 Task: Check the traffic conditions in Los Angeles.
Action: Mouse moved to (312, 138)
Screenshot: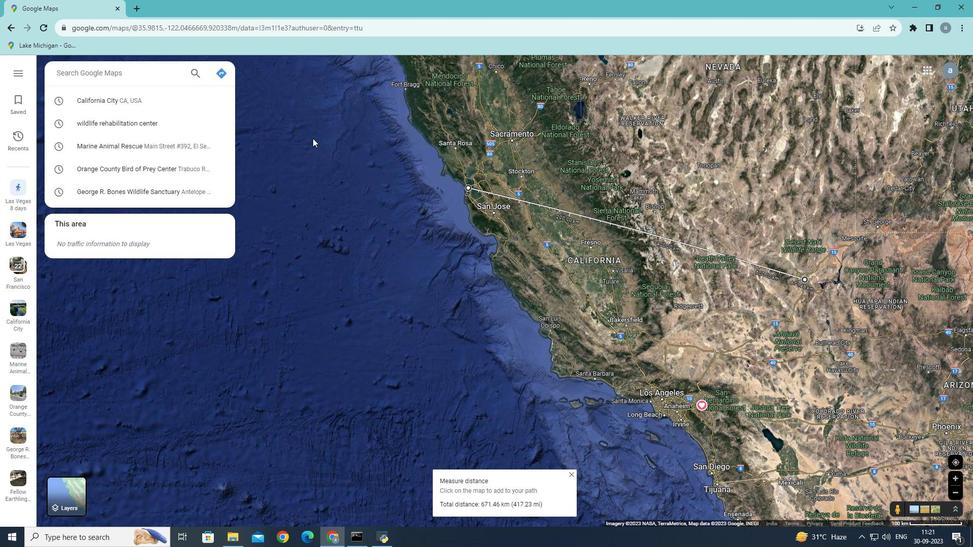 
Action: Key pressed <Key.shift>lo<Key.backspace><Key.backspace><Key.shift>Los<Key.space>
Screenshot: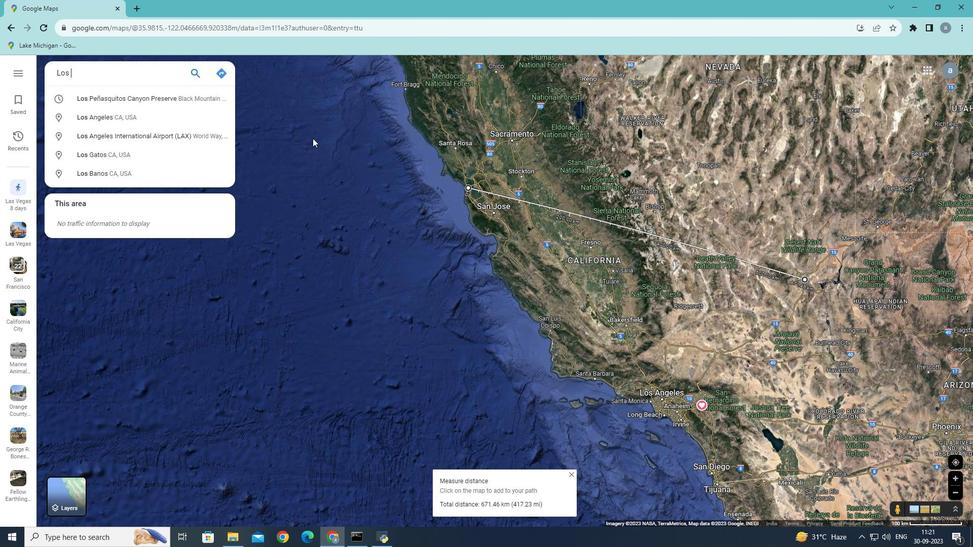 
Action: Mouse moved to (116, 117)
Screenshot: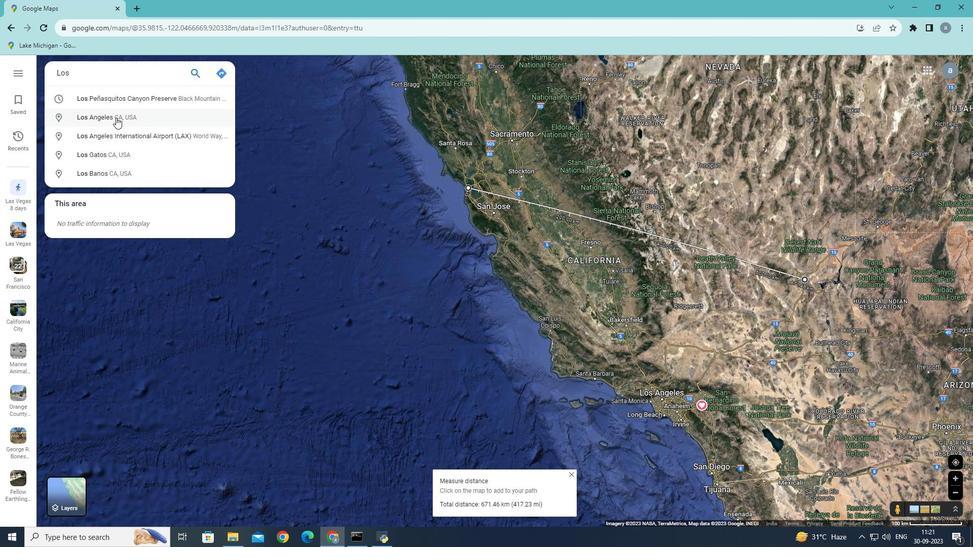 
Action: Mouse pressed left at (116, 117)
Screenshot: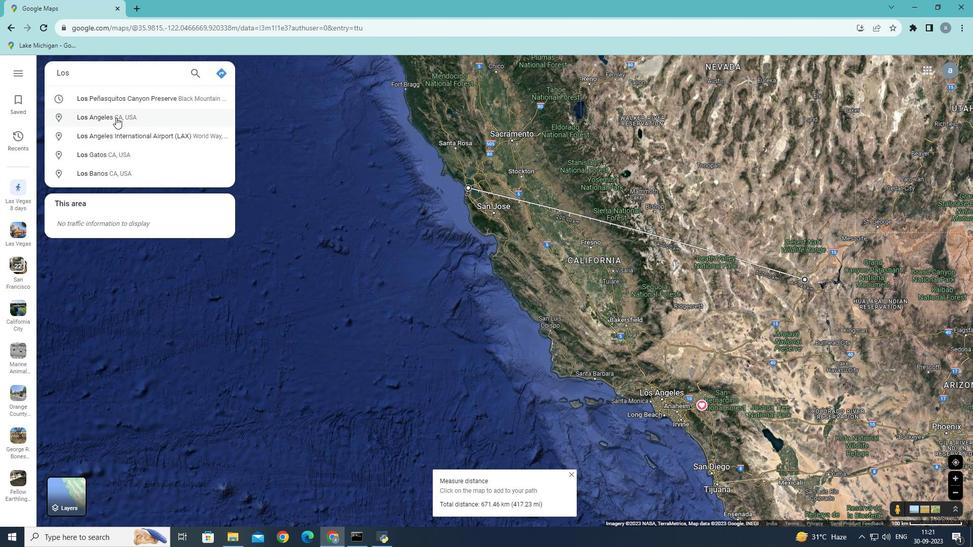 
Action: Mouse moved to (447, 498)
Screenshot: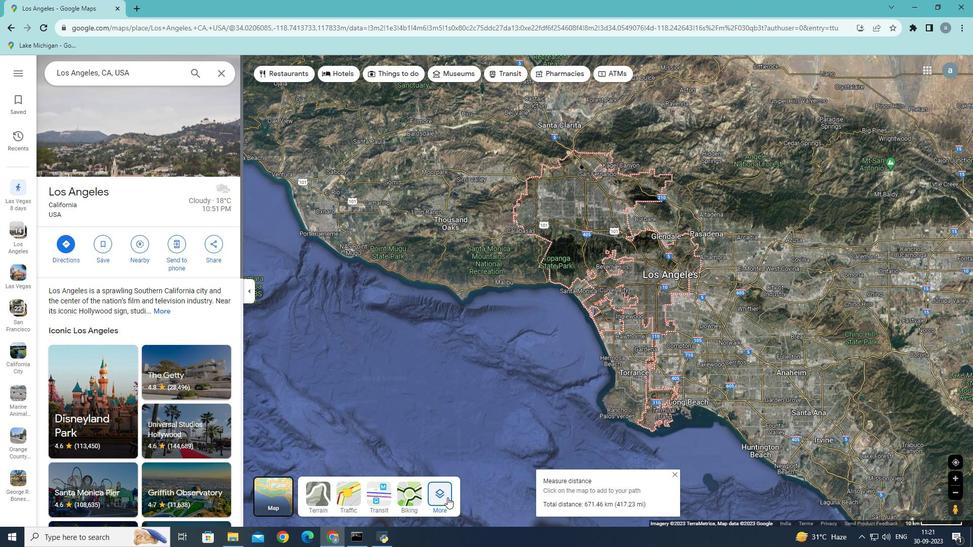
Action: Mouse pressed left at (447, 498)
Screenshot: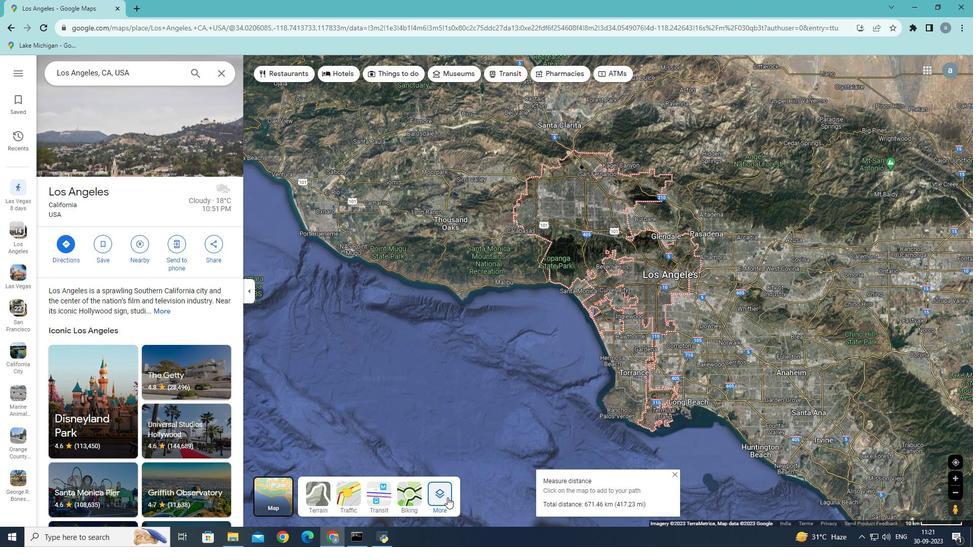 
Action: Mouse moved to (318, 242)
Screenshot: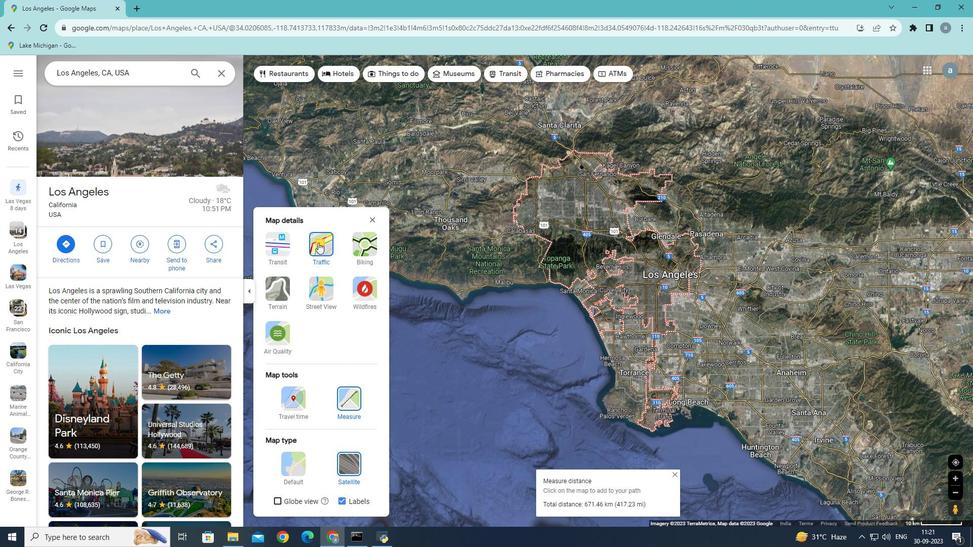 
Action: Mouse pressed left at (318, 242)
Screenshot: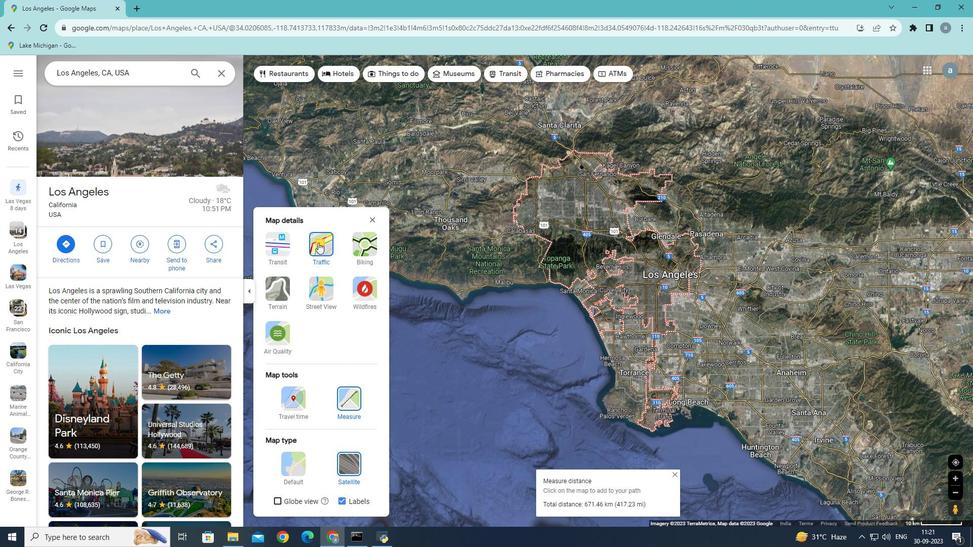 
Action: Mouse moved to (624, 278)
Screenshot: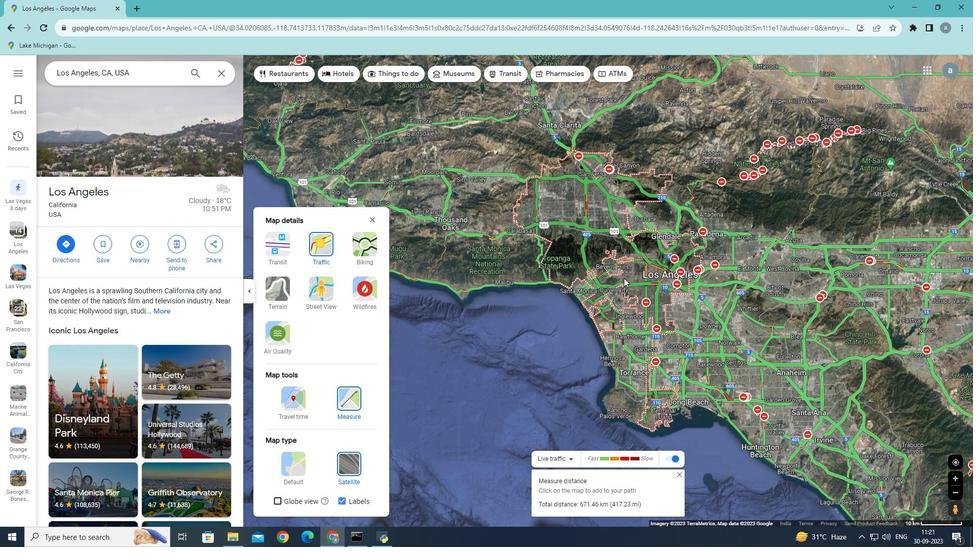 
Action: Mouse scrolled (624, 277) with delta (0, 0)
Screenshot: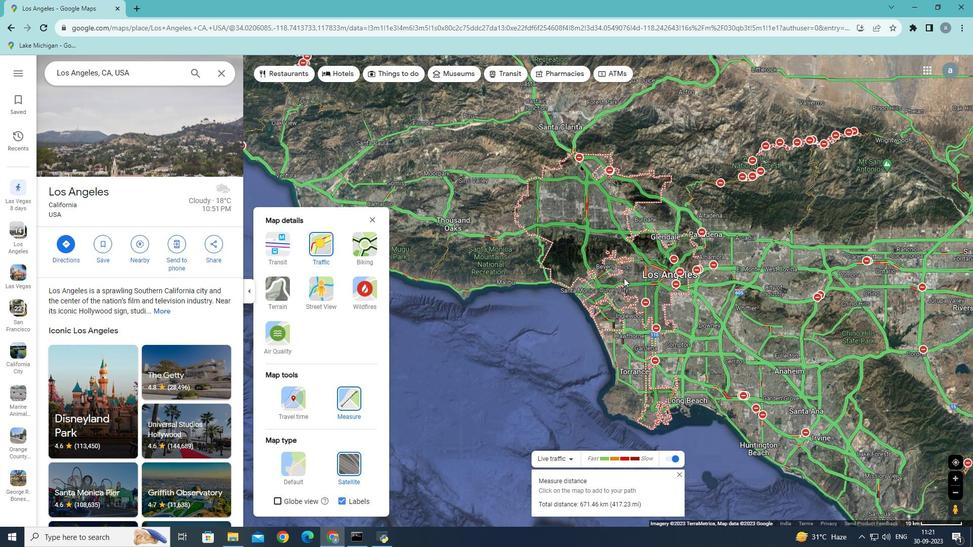 
Action: Mouse scrolled (624, 277) with delta (0, 0)
Screenshot: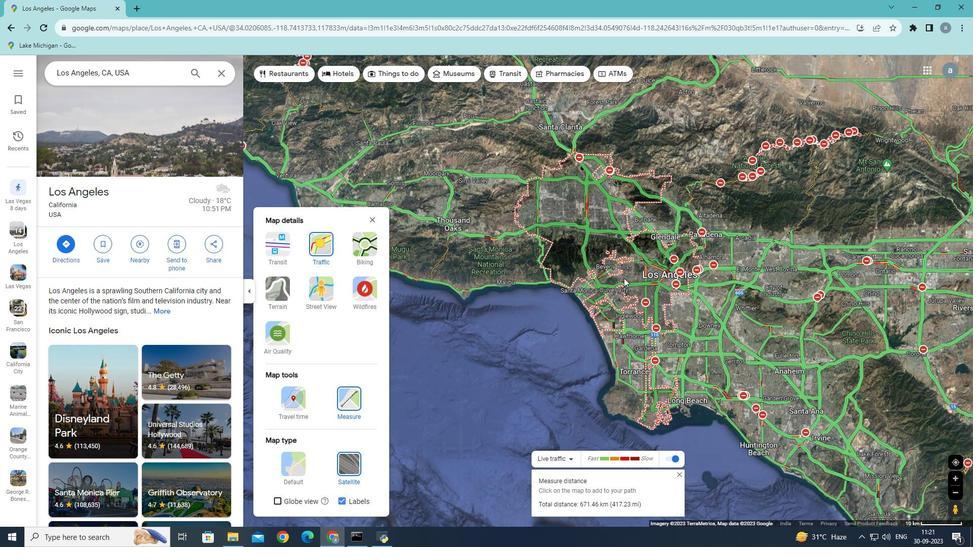 
Action: Mouse scrolled (624, 277) with delta (0, 0)
Screenshot: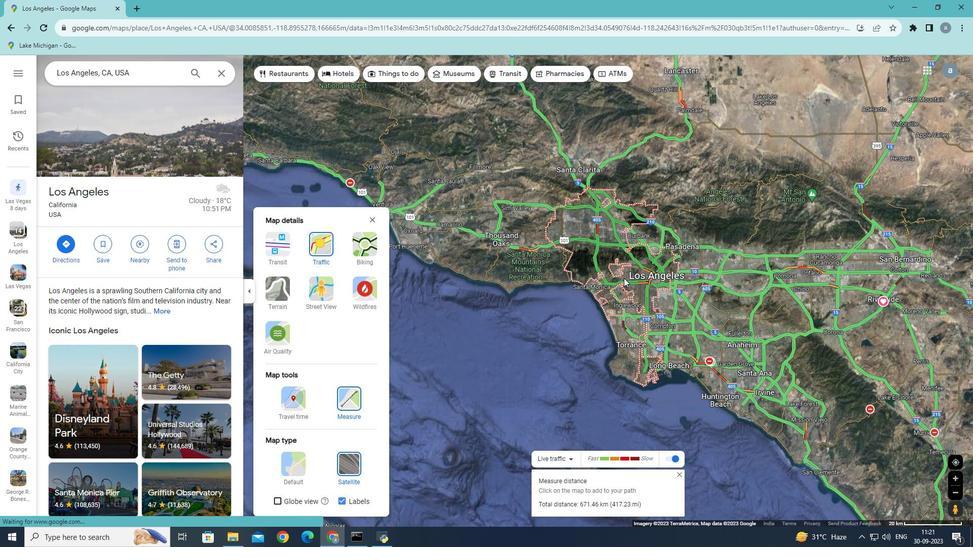 
Action: Mouse scrolled (624, 277) with delta (0, 0)
Screenshot: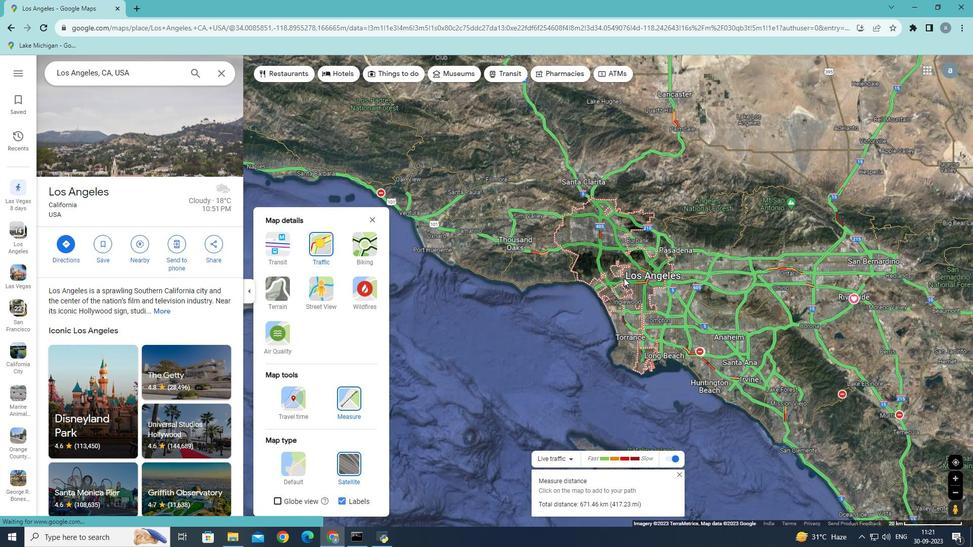 
Action: Mouse scrolled (624, 277) with delta (0, 0)
Screenshot: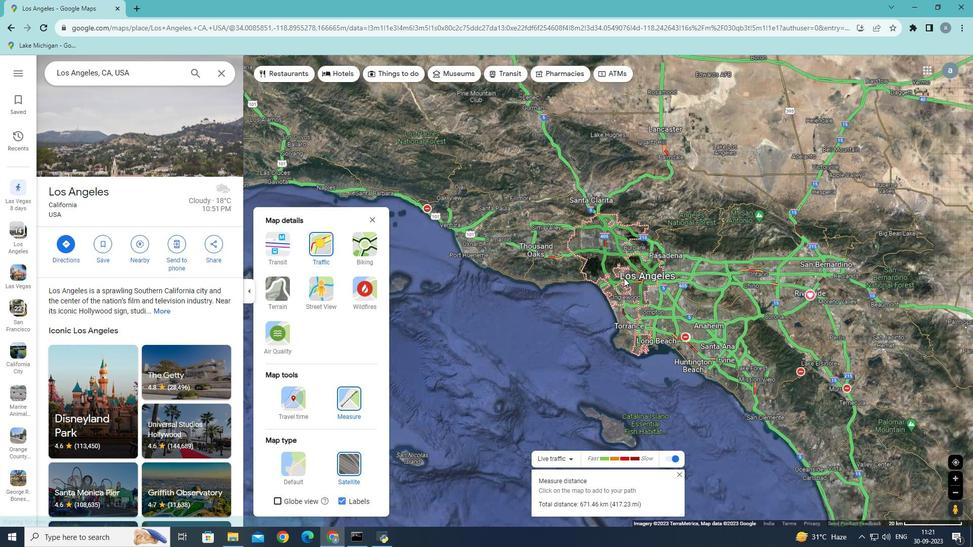 
Action: Mouse moved to (678, 307)
Screenshot: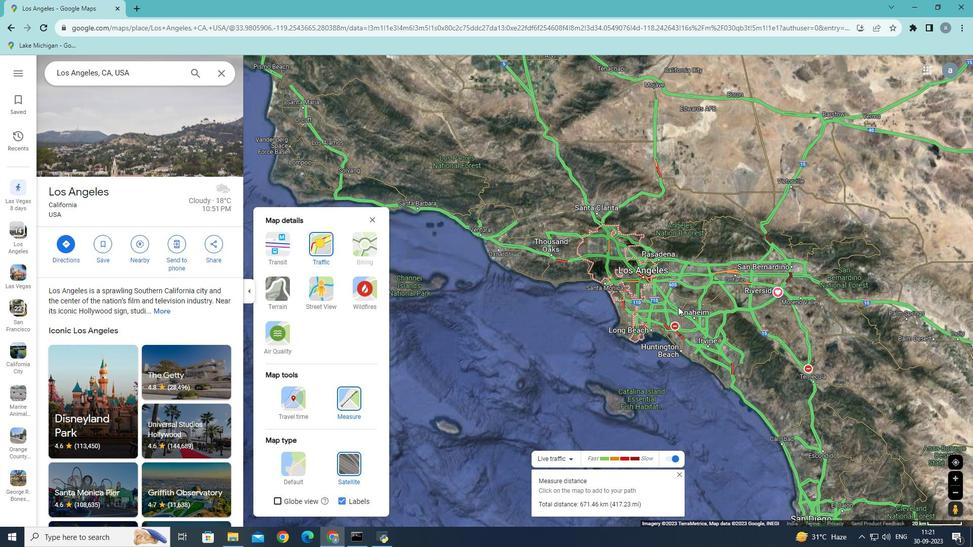 
Action: Mouse scrolled (678, 307) with delta (0, 0)
Screenshot: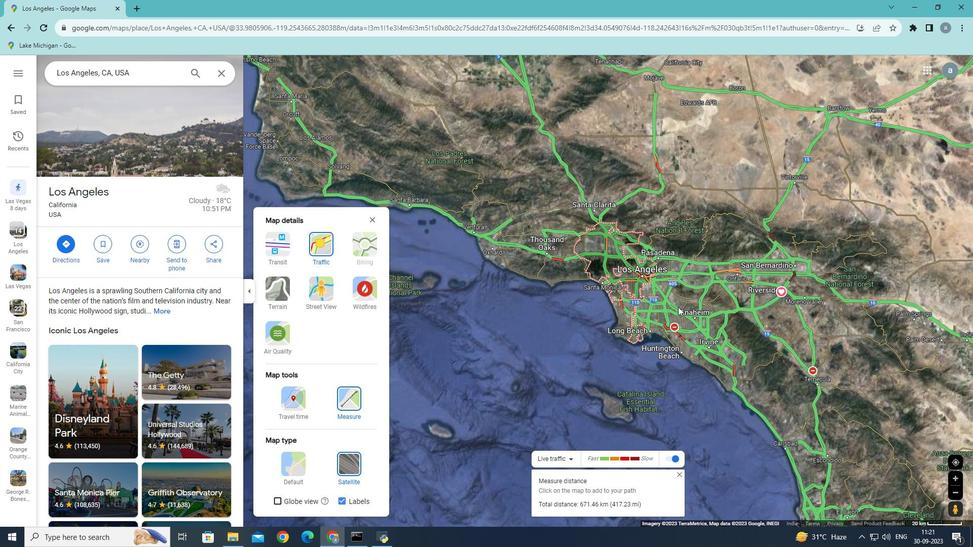 
Action: Mouse scrolled (678, 307) with delta (0, 0)
Screenshot: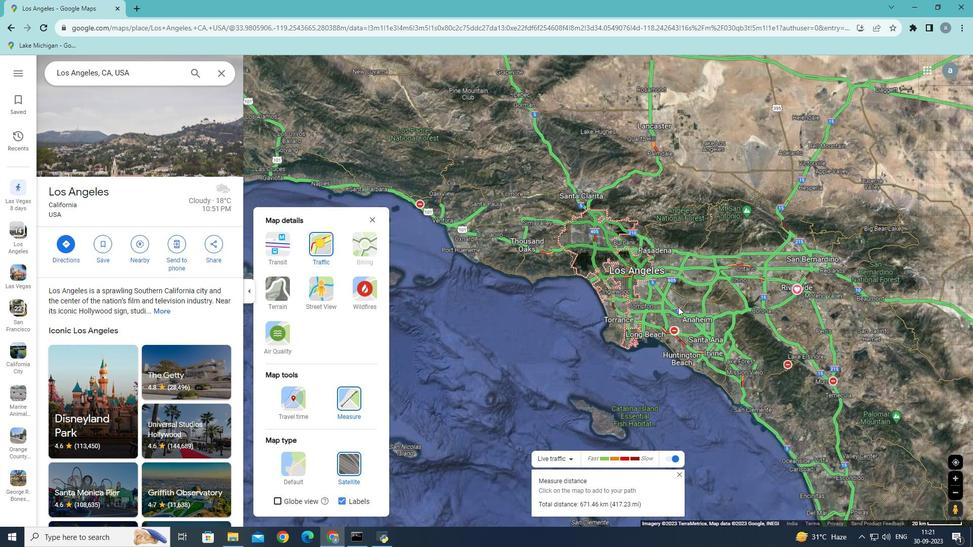 
Action: Mouse moved to (609, 306)
Screenshot: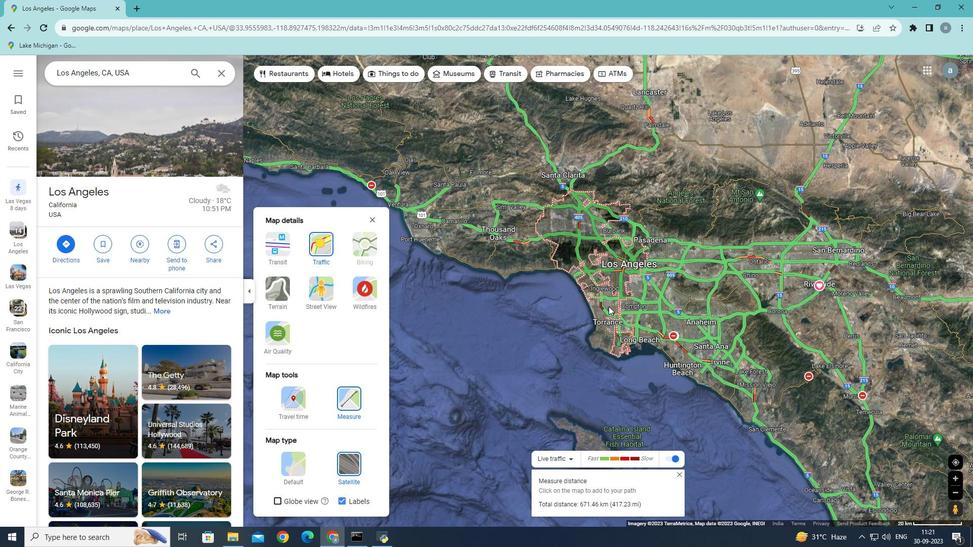
Action: Mouse scrolled (609, 307) with delta (0, 0)
Screenshot: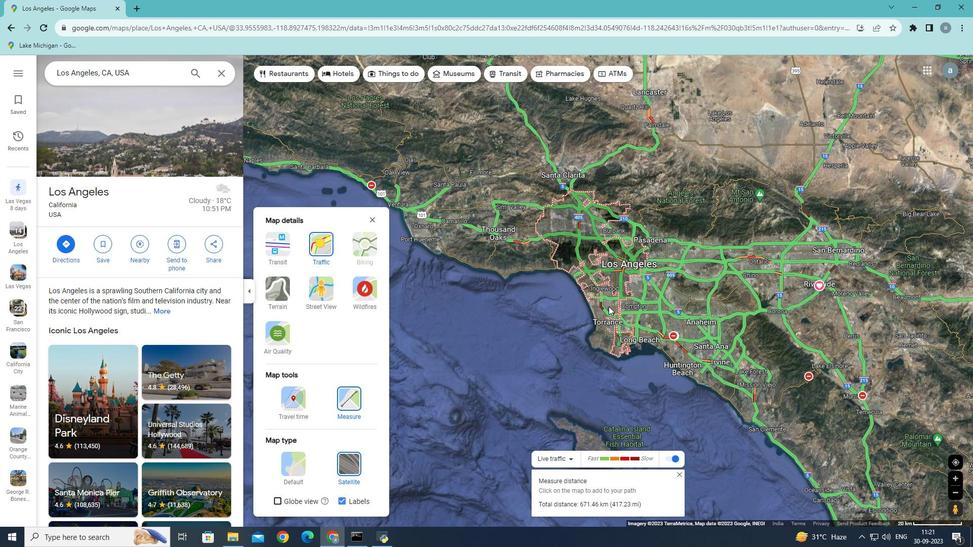 
Action: Mouse scrolled (609, 307) with delta (0, 0)
Screenshot: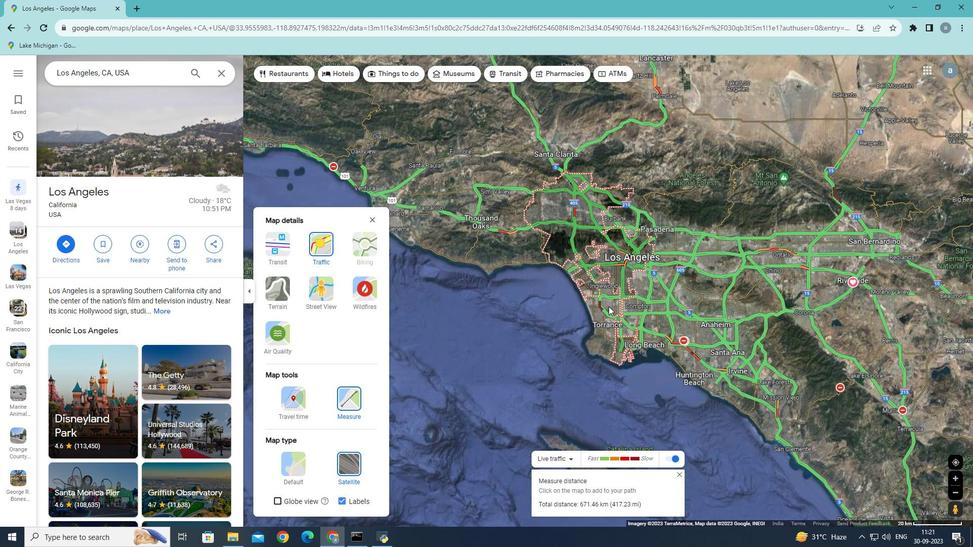 
Action: Mouse scrolled (609, 307) with delta (0, 0)
Screenshot: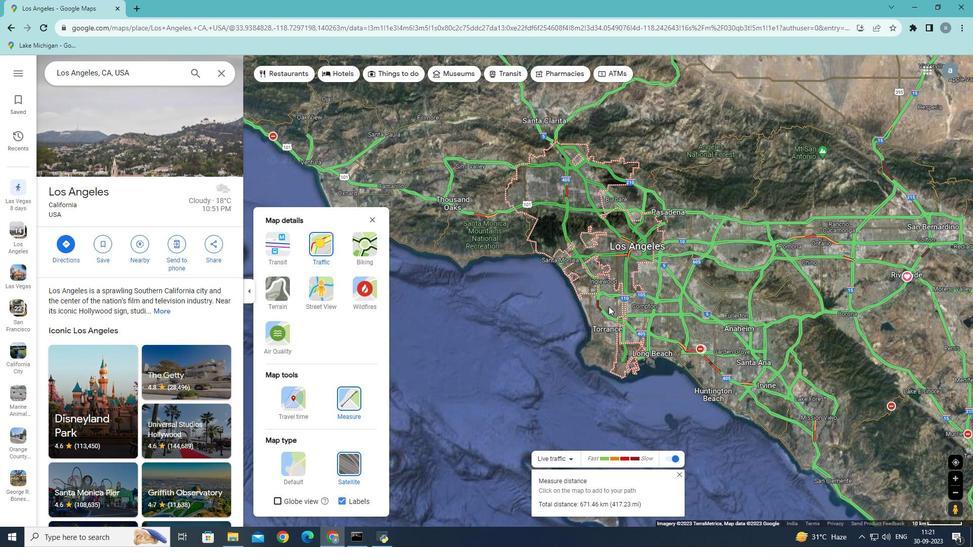 
Action: Mouse scrolled (609, 307) with delta (0, 0)
Screenshot: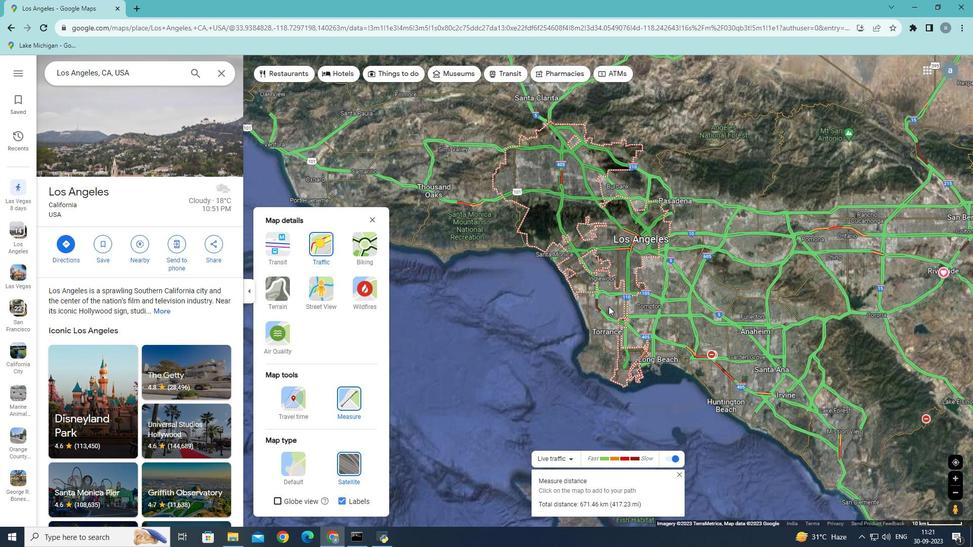 
Action: Mouse moved to (635, 246)
Screenshot: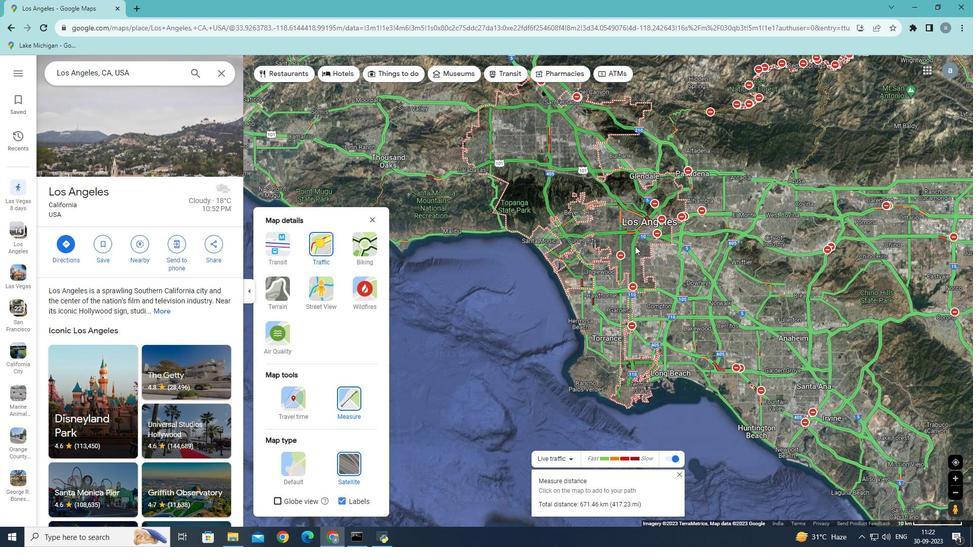 
Action: Mouse scrolled (635, 247) with delta (0, 0)
Screenshot: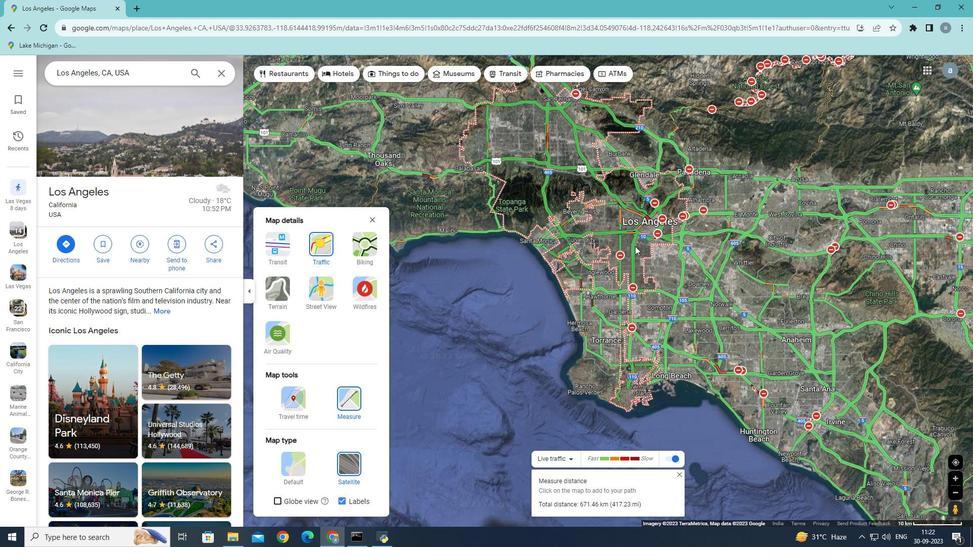 
Action: Mouse scrolled (635, 247) with delta (0, 0)
Screenshot: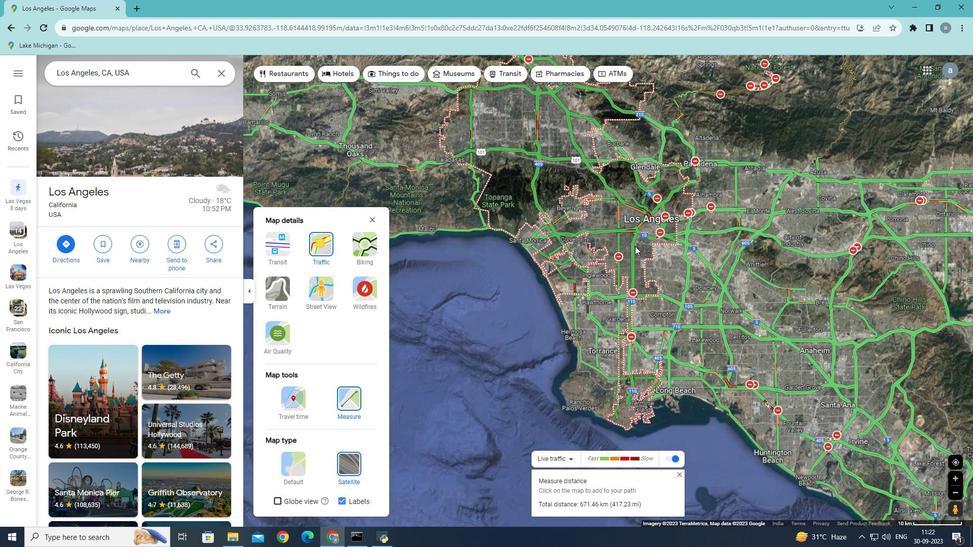 
Action: Mouse scrolled (635, 247) with delta (0, 0)
Screenshot: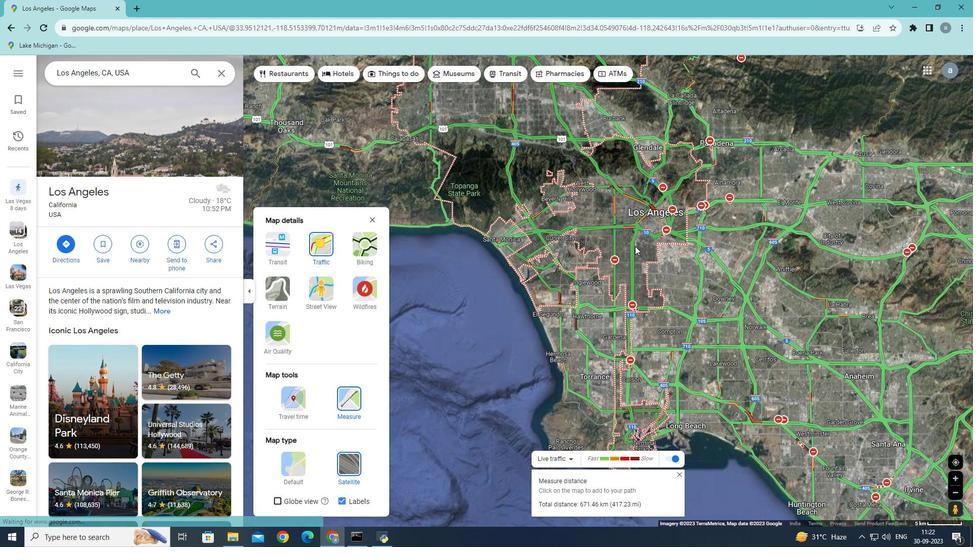 
Action: Mouse scrolled (635, 247) with delta (0, 0)
Screenshot: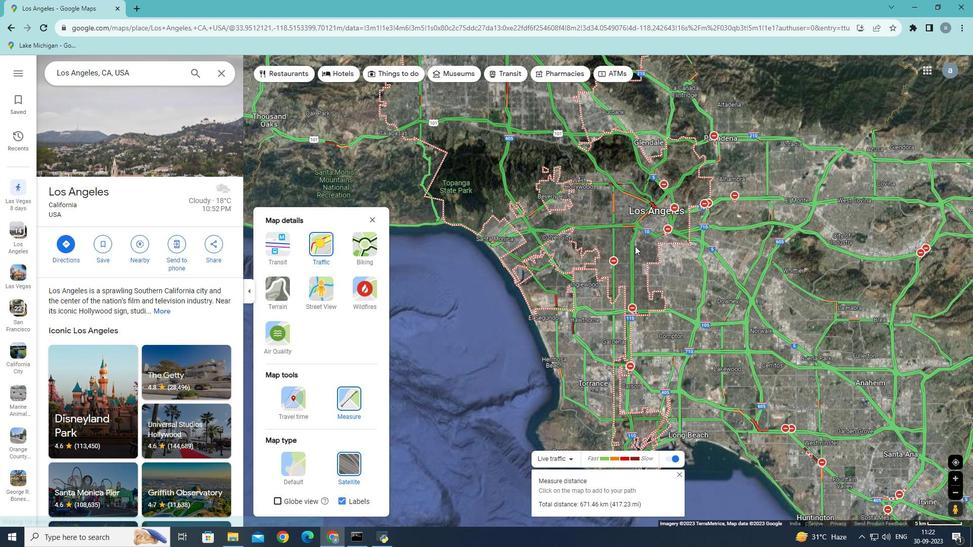 
Action: Mouse scrolled (635, 247) with delta (0, 0)
Screenshot: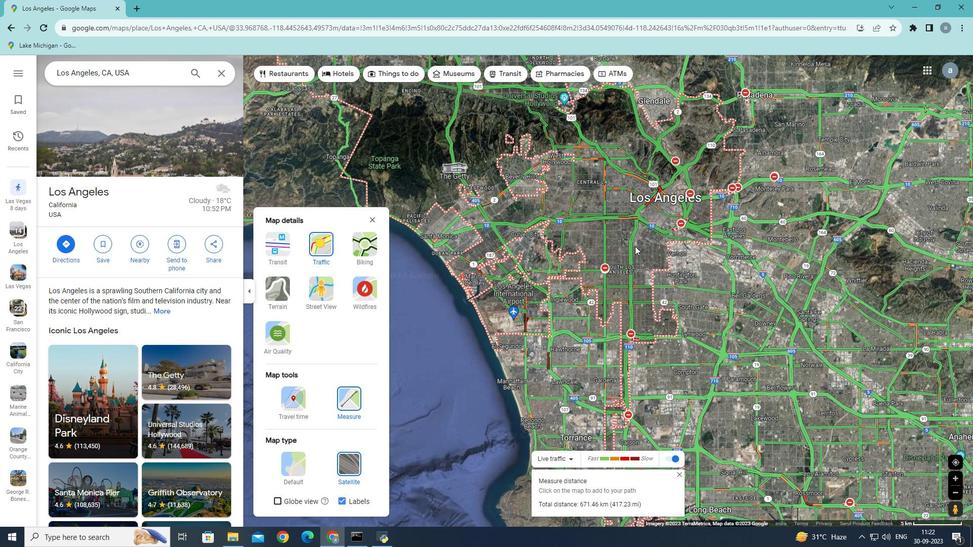 
Action: Mouse scrolled (635, 247) with delta (0, 0)
Screenshot: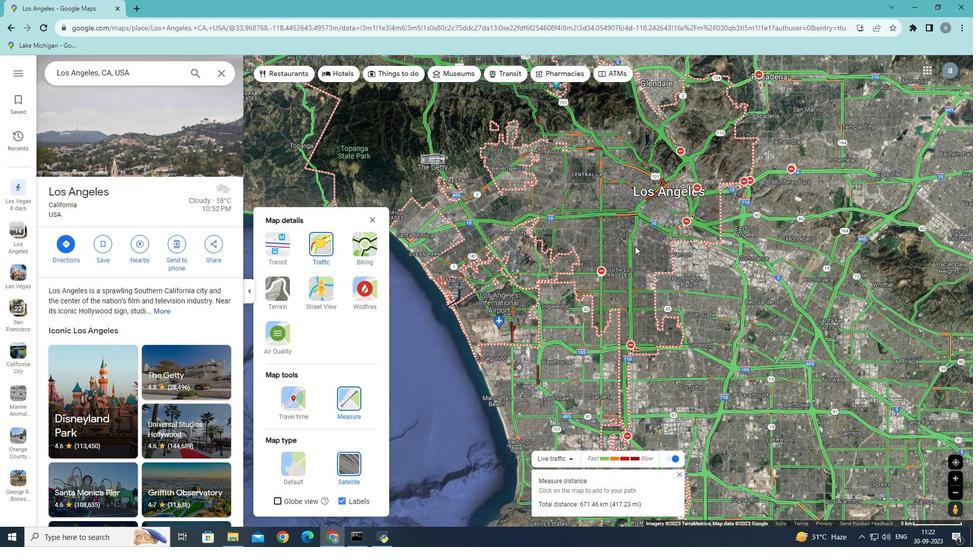 
Action: Mouse scrolled (635, 247) with delta (0, 0)
Screenshot: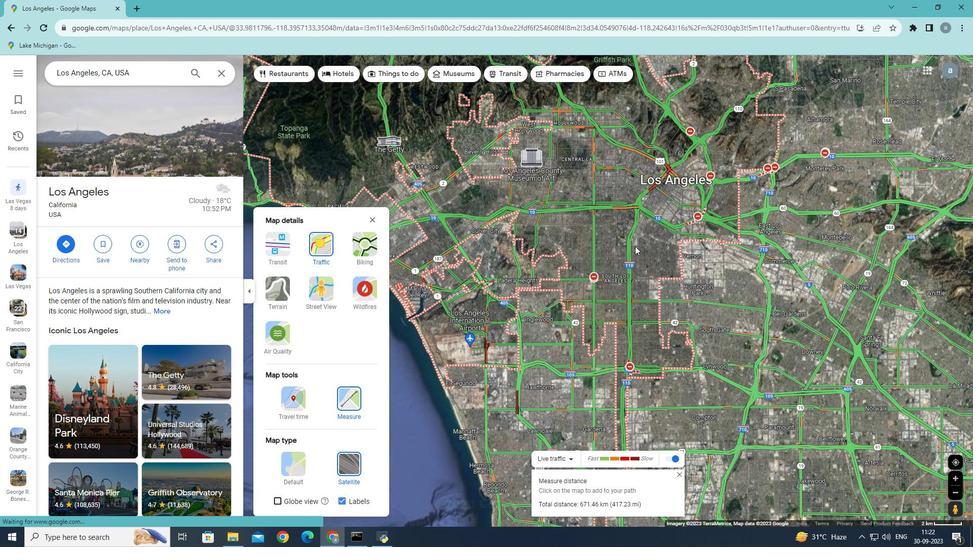 
Action: Mouse scrolled (635, 247) with delta (0, 0)
Screenshot: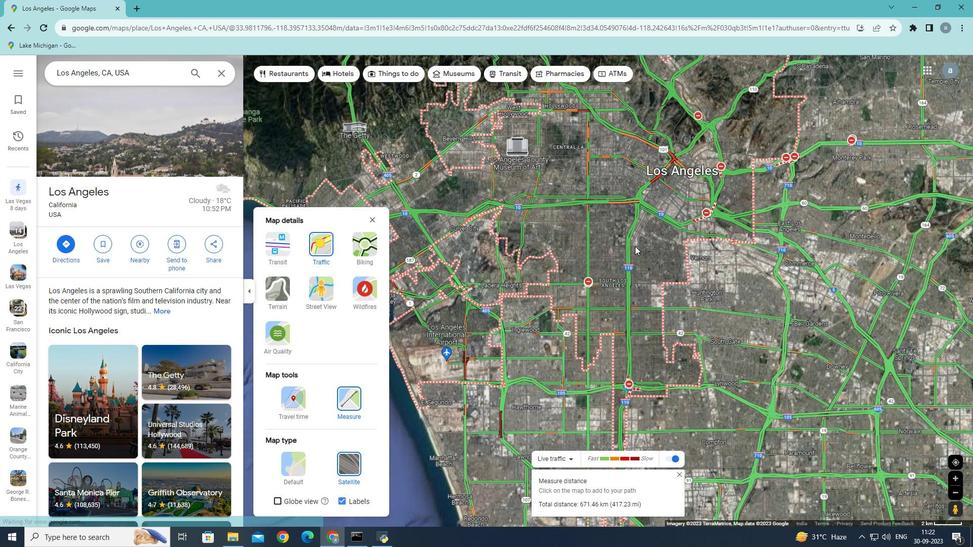 
Action: Mouse scrolled (635, 247) with delta (0, 0)
Screenshot: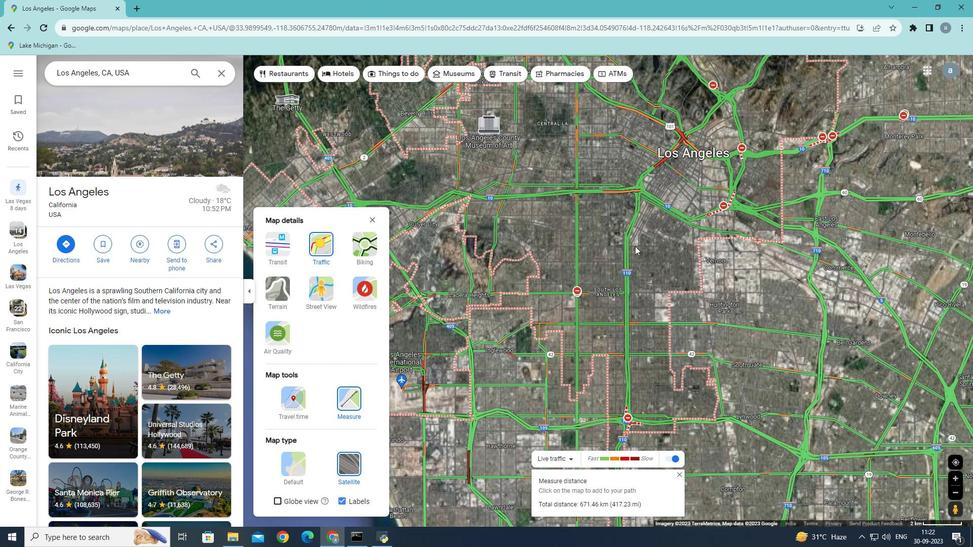 
Action: Mouse scrolled (635, 247) with delta (0, 0)
Screenshot: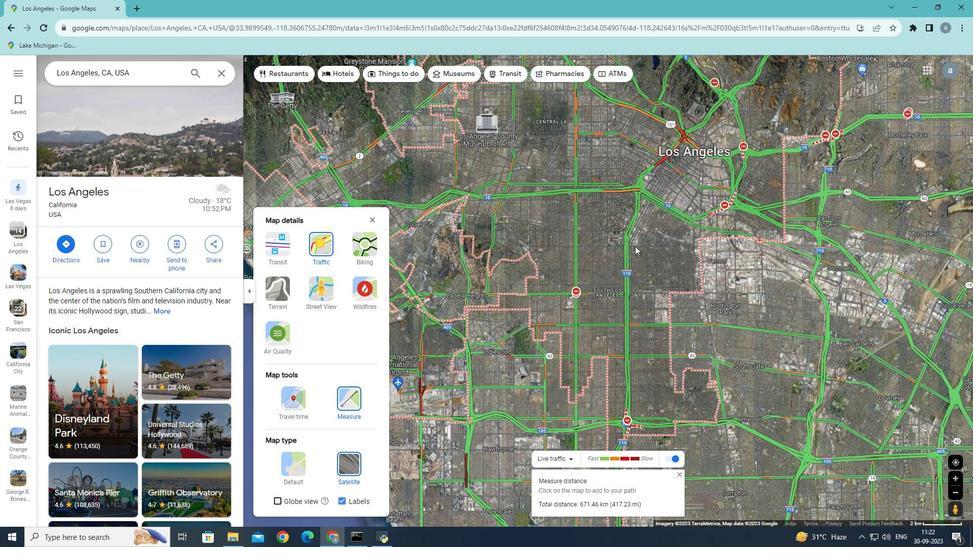 
Action: Mouse scrolled (635, 247) with delta (0, 0)
Screenshot: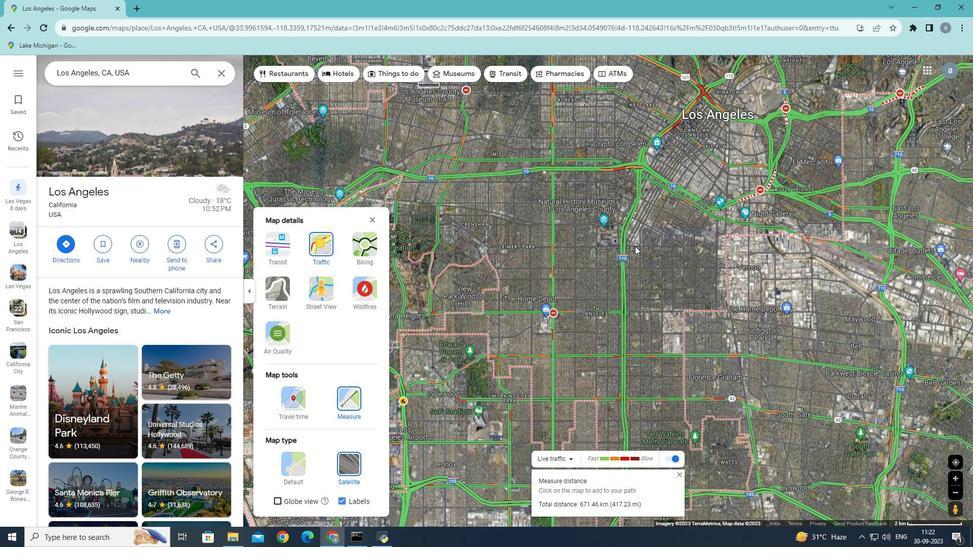 
Action: Mouse scrolled (635, 247) with delta (0, 0)
Screenshot: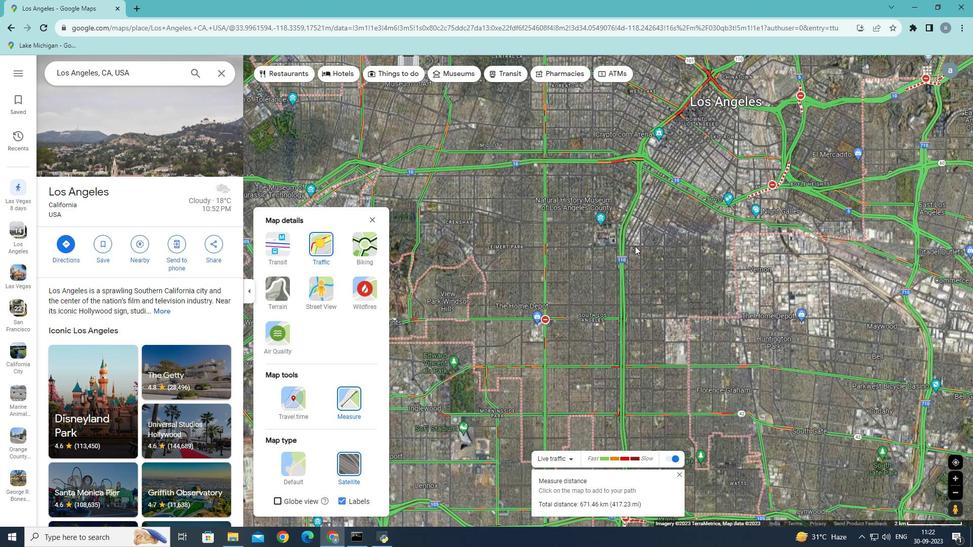 
Action: Mouse moved to (672, 233)
Screenshot: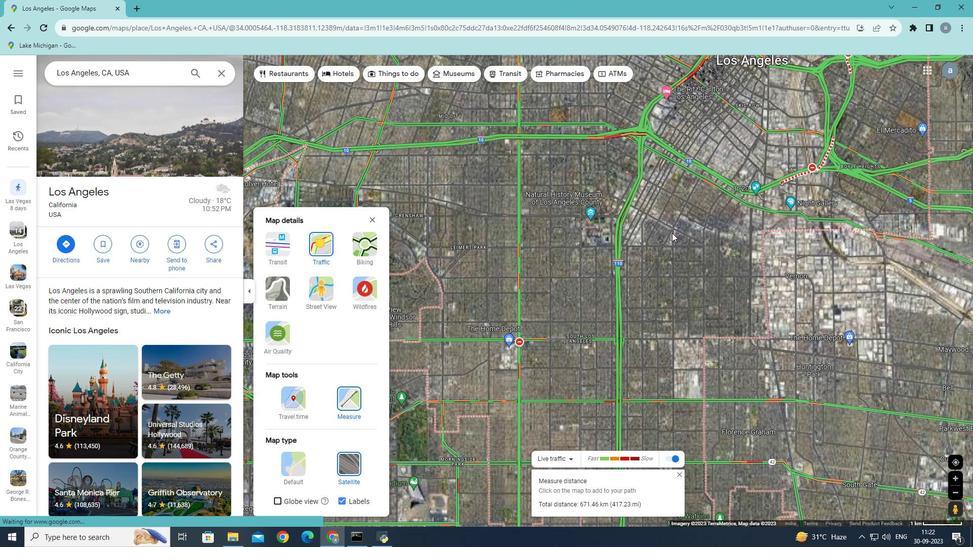 
Action: Mouse scrolled (672, 233) with delta (0, 0)
Screenshot: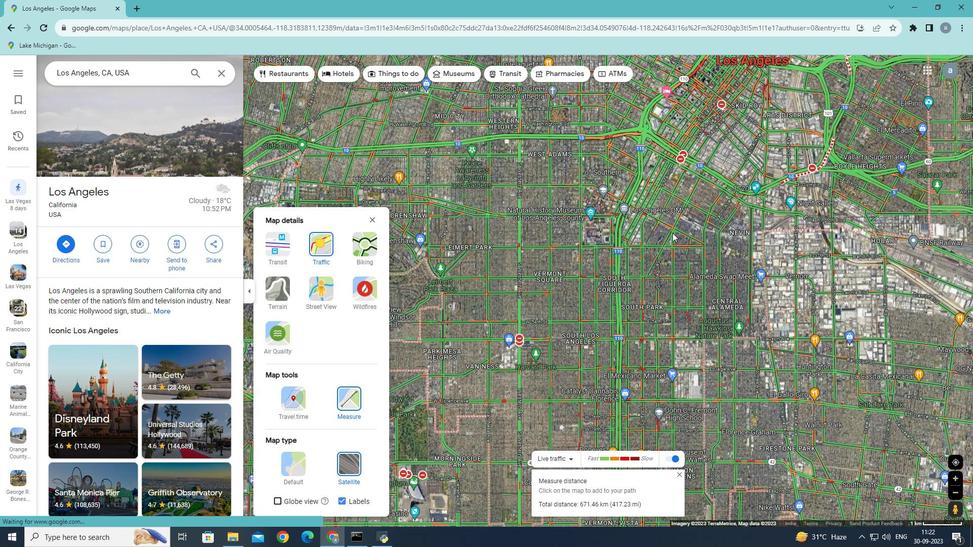 
Action: Mouse moved to (673, 233)
Screenshot: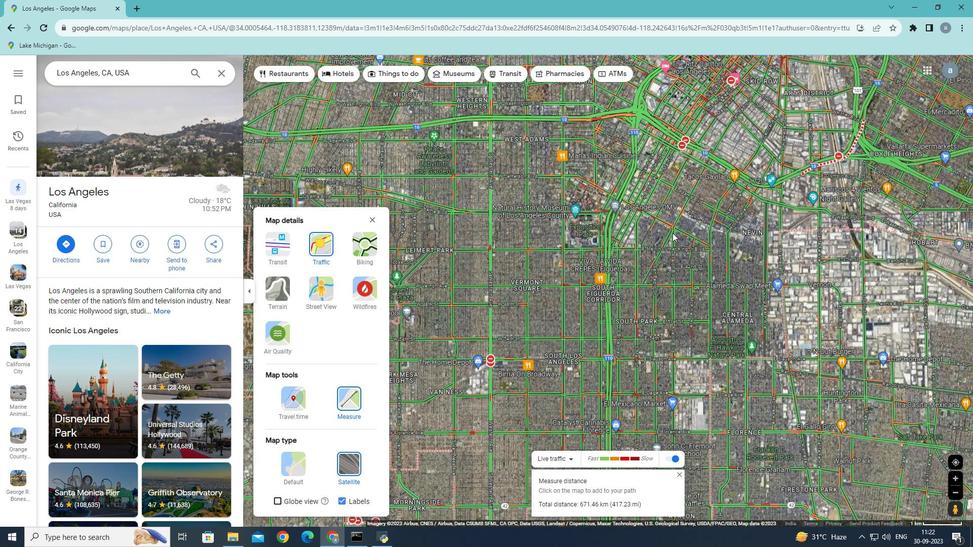 
Action: Mouse scrolled (673, 233) with delta (0, 0)
Screenshot: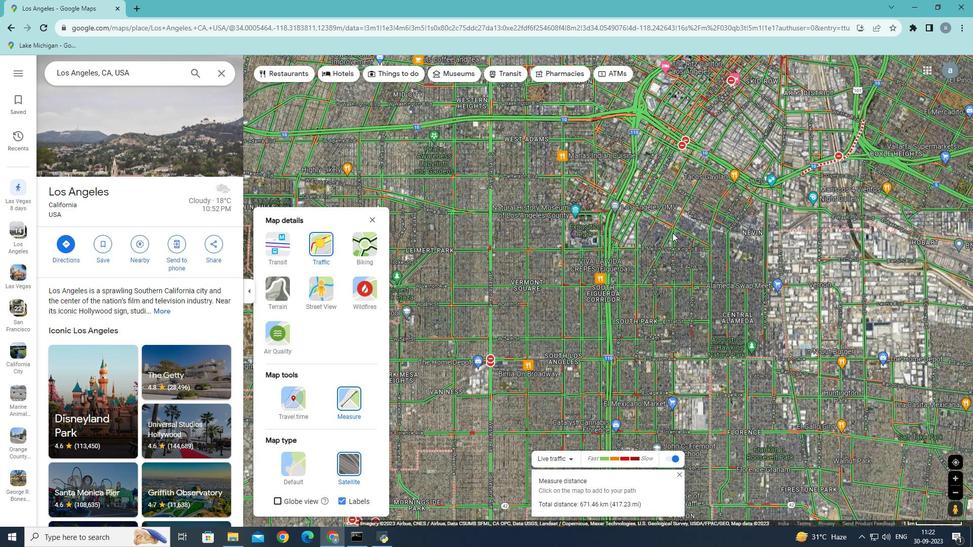
Action: Mouse scrolled (673, 233) with delta (0, 0)
Screenshot: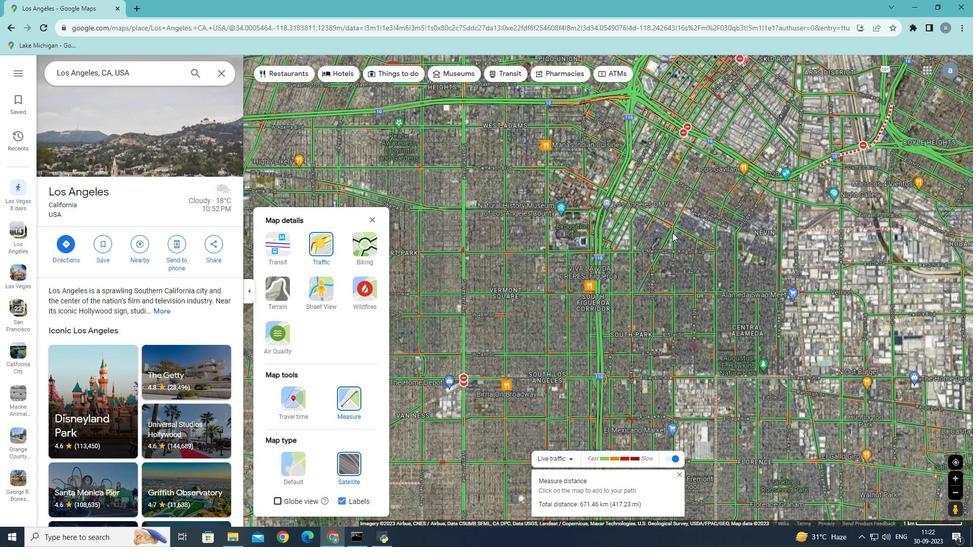 
Action: Mouse scrolled (673, 233) with delta (0, 0)
Screenshot: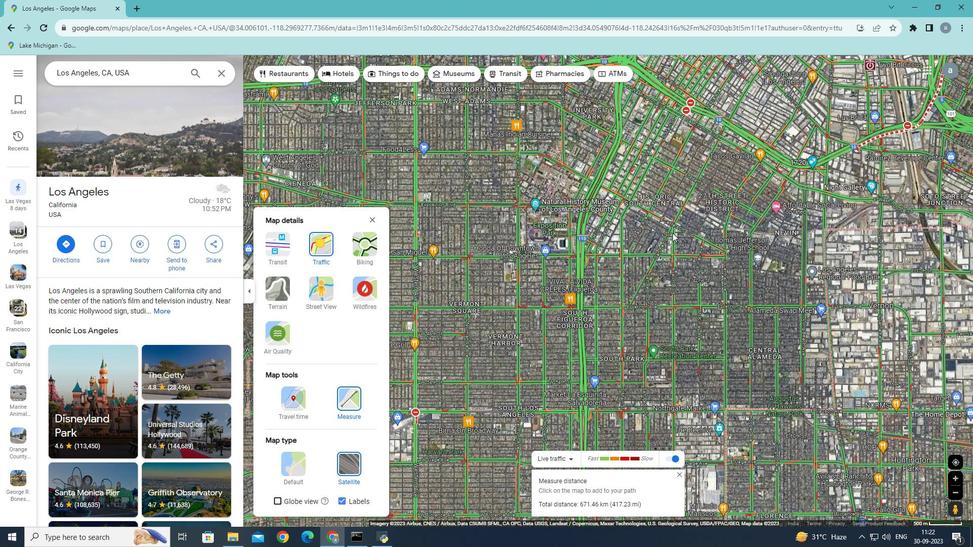 
Action: Mouse scrolled (673, 233) with delta (0, 0)
Screenshot: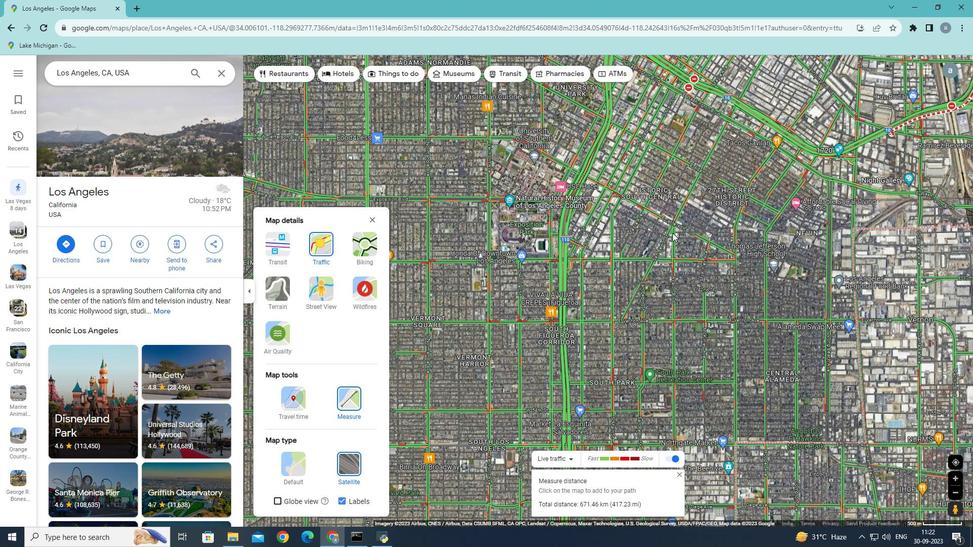 
Action: Mouse scrolled (673, 233) with delta (0, 0)
Screenshot: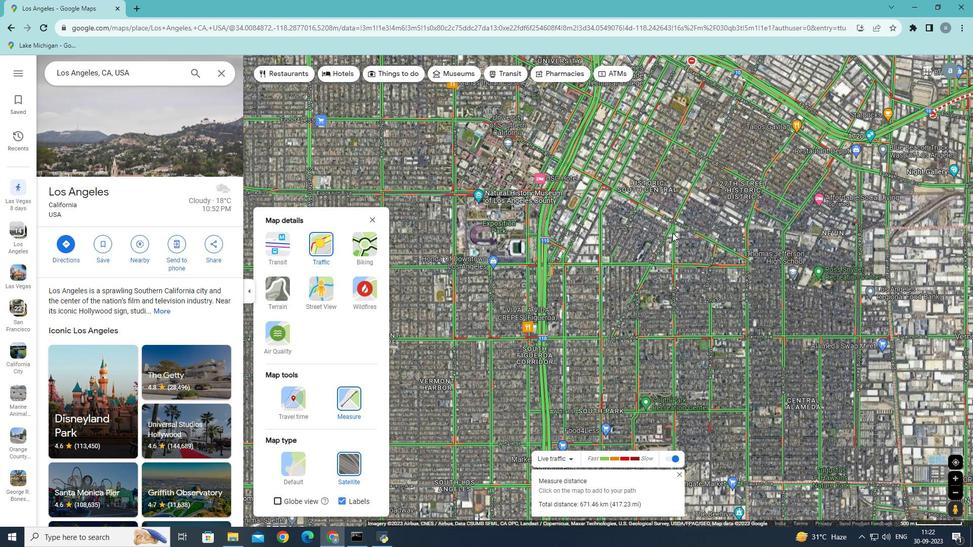 
Action: Mouse scrolled (673, 232) with delta (0, 0)
Screenshot: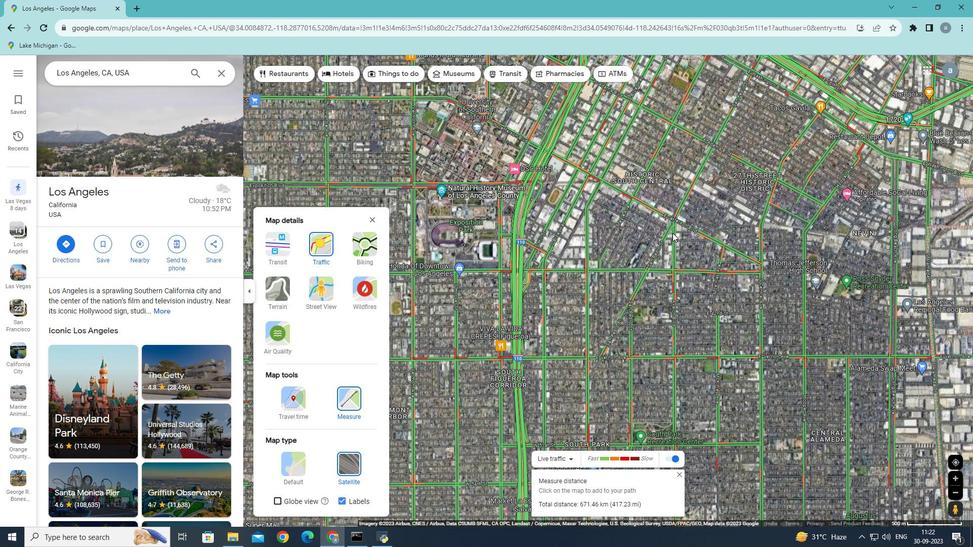 
Action: Mouse scrolled (673, 232) with delta (0, 0)
Screenshot: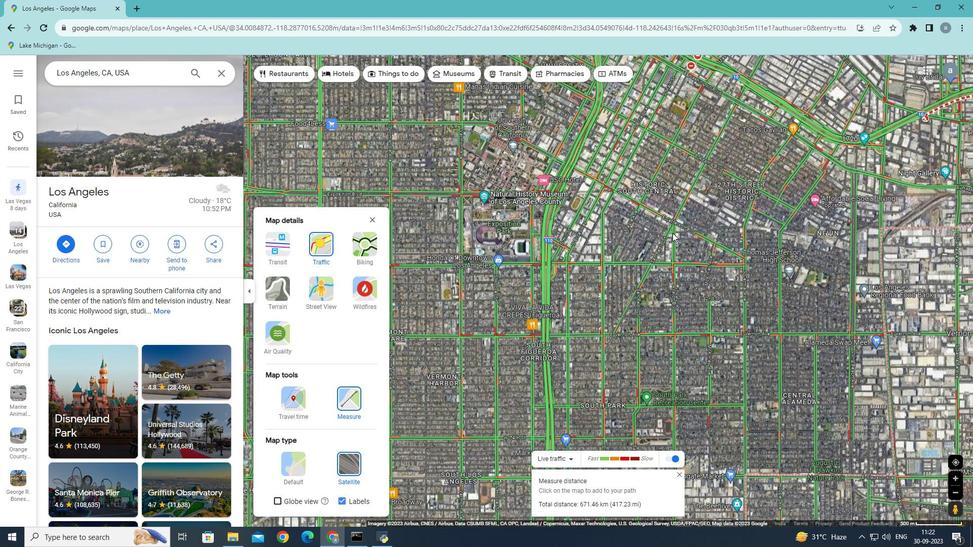 
Action: Mouse scrolled (673, 232) with delta (0, 0)
Screenshot: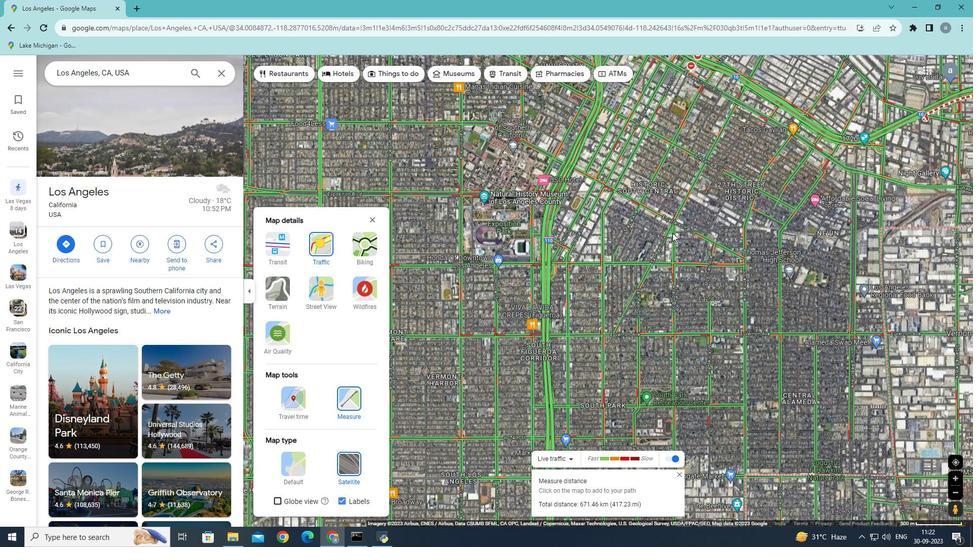 
Action: Mouse scrolled (673, 232) with delta (0, 0)
Screenshot: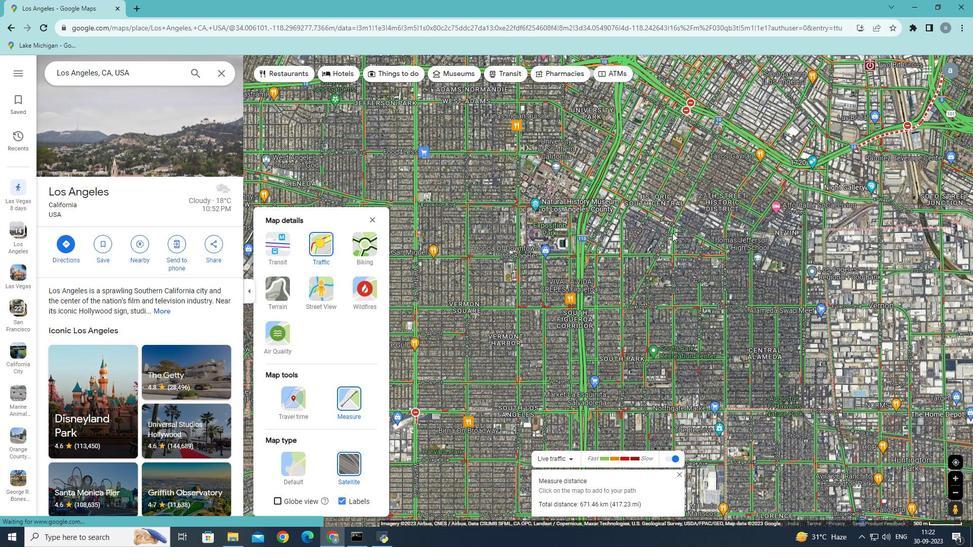
Action: Mouse scrolled (673, 232) with delta (0, 0)
Screenshot: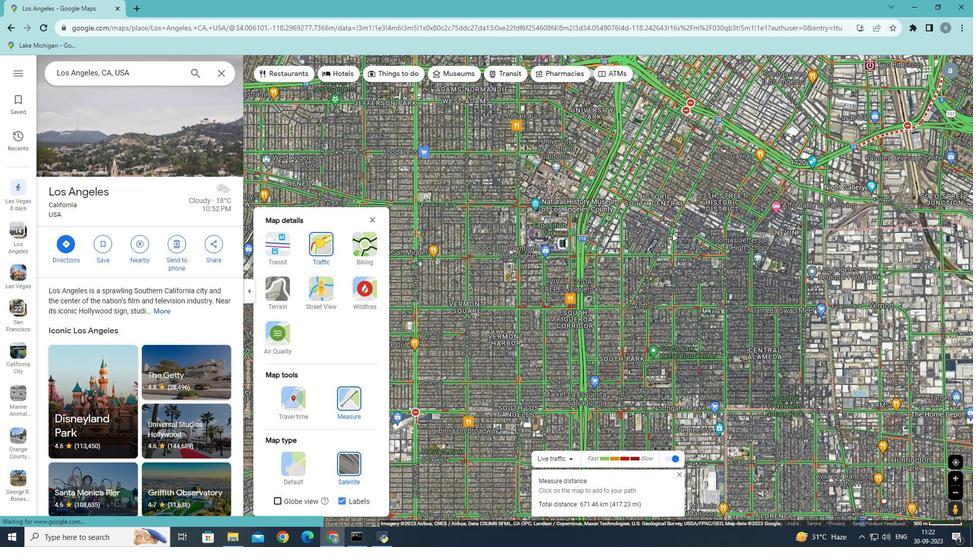 
Action: Mouse scrolled (673, 232) with delta (0, 0)
Screenshot: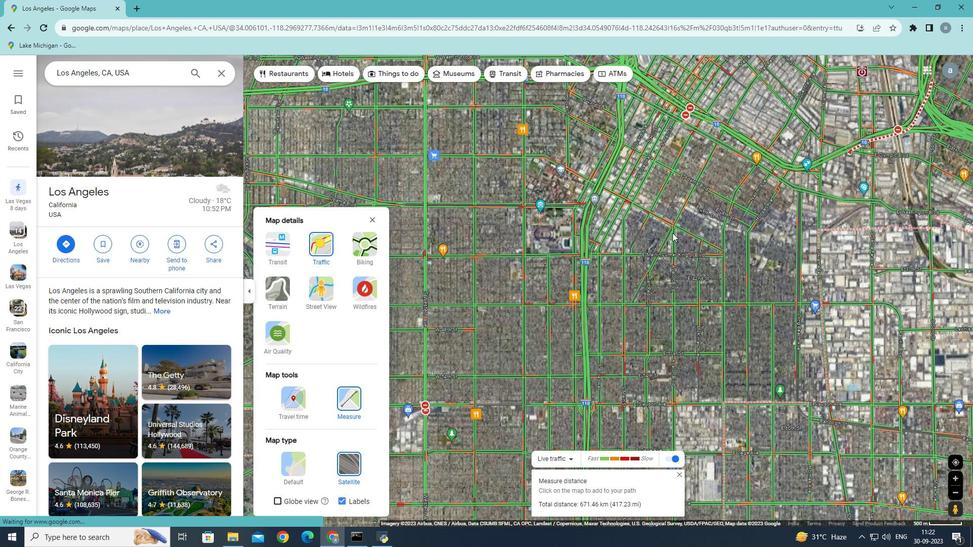 
Action: Mouse scrolled (673, 232) with delta (0, 0)
Screenshot: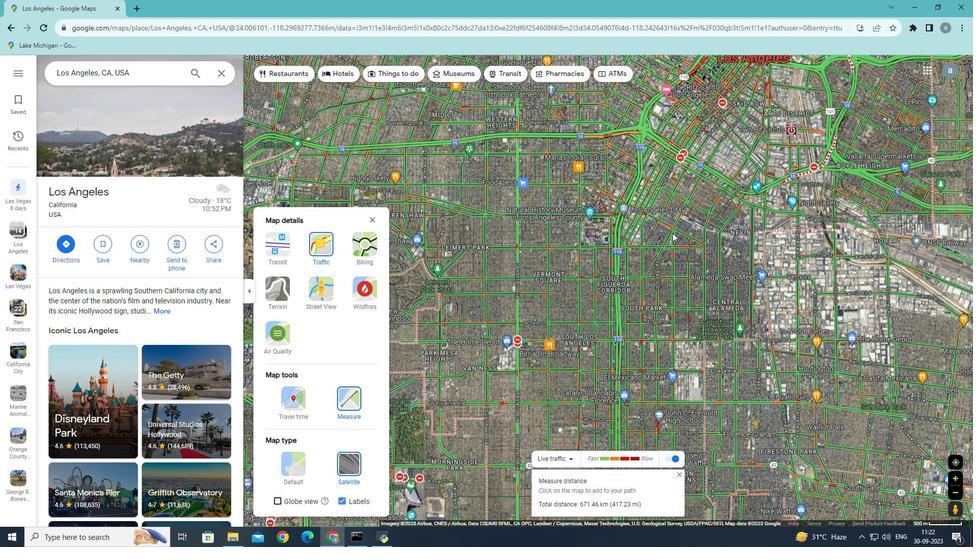 
Action: Mouse scrolled (673, 232) with delta (0, 0)
Screenshot: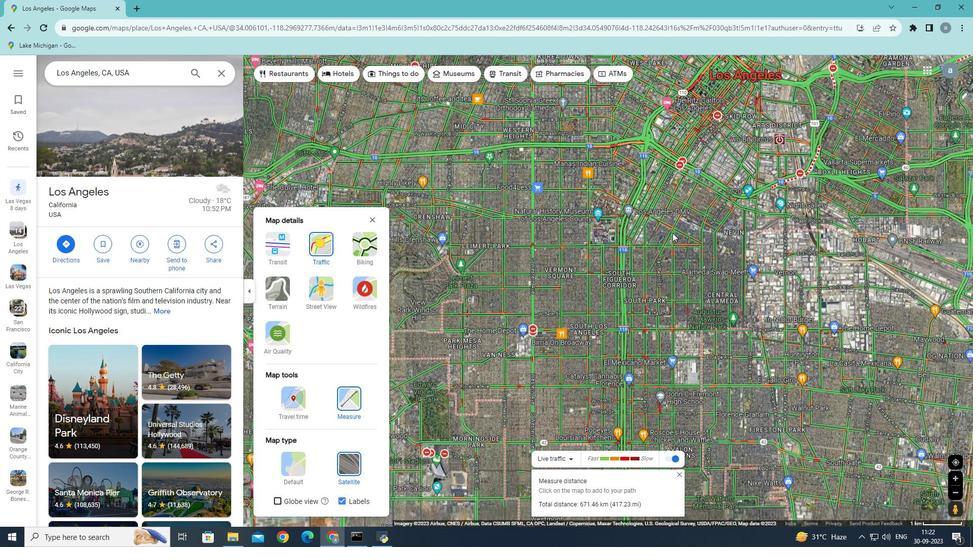 
Action: Mouse scrolled (673, 232) with delta (0, 0)
Screenshot: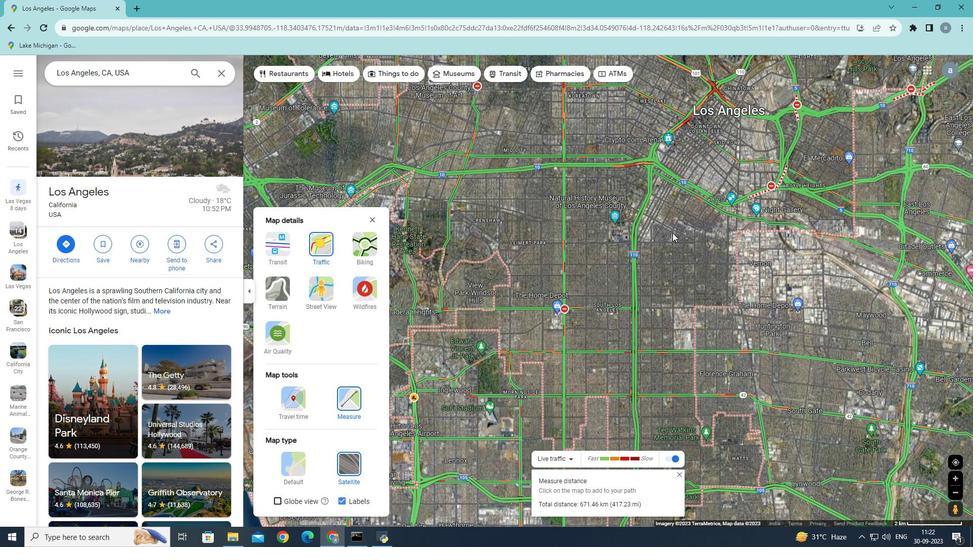 
Action: Mouse scrolled (673, 232) with delta (0, 0)
Screenshot: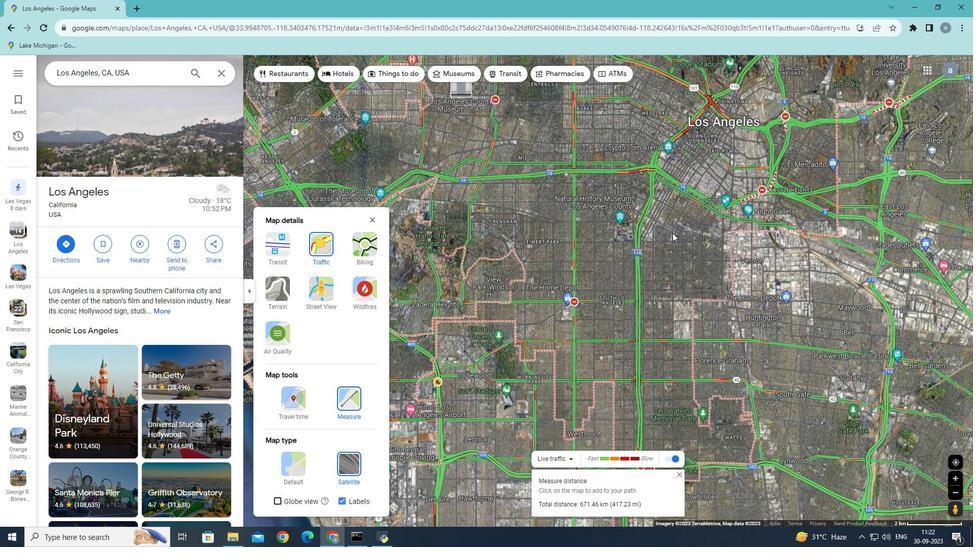 
Action: Mouse scrolled (673, 232) with delta (0, 0)
Screenshot: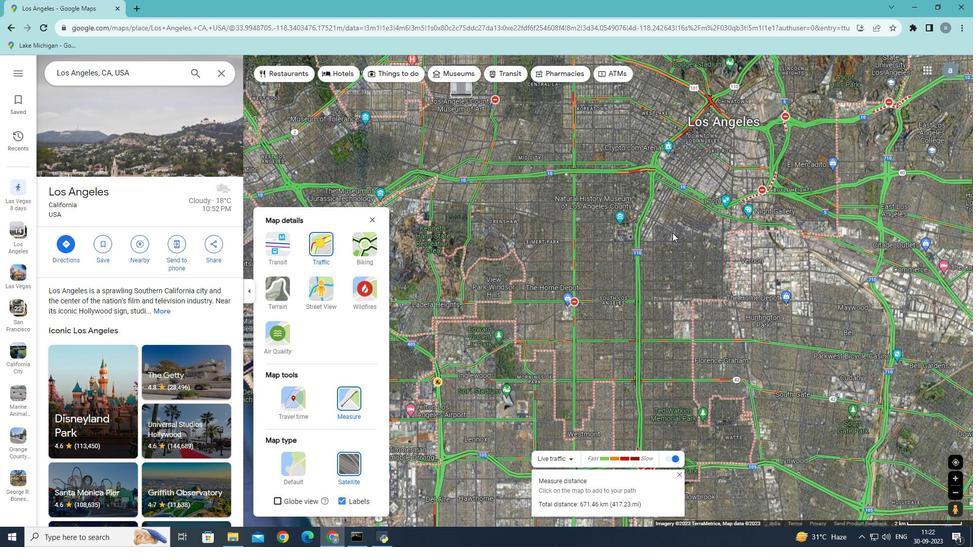 
Action: Mouse moved to (780, 114)
Screenshot: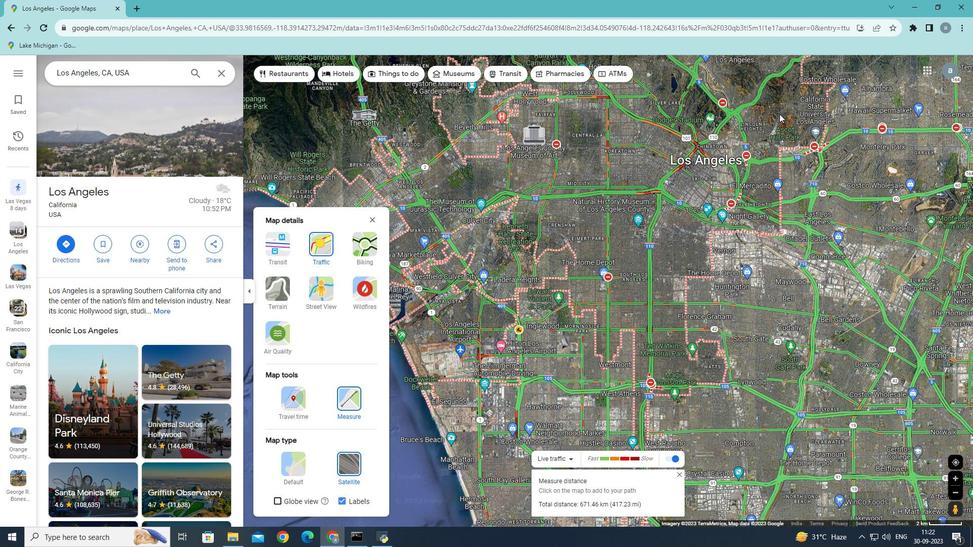 
Action: Mouse scrolled (780, 114) with delta (0, 0)
Screenshot: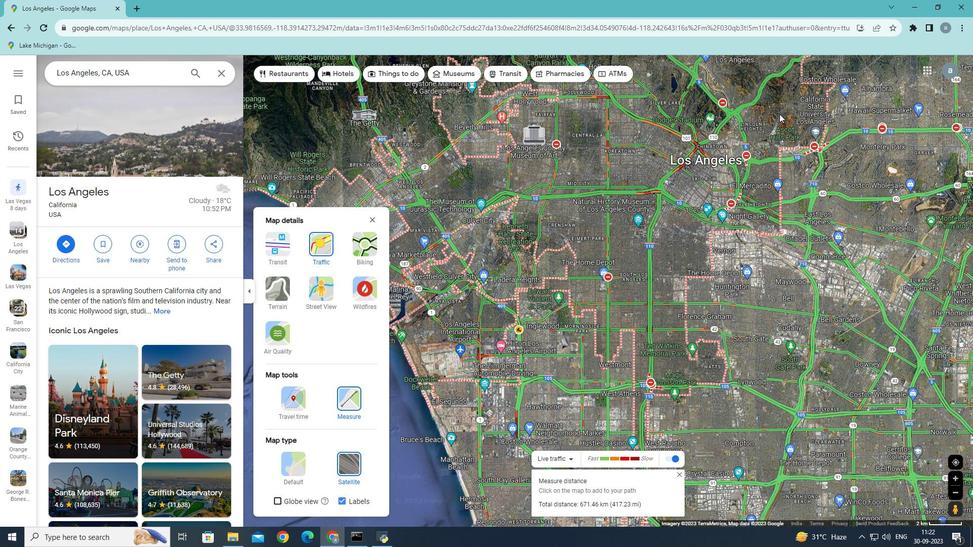 
Action: Mouse scrolled (780, 114) with delta (0, 0)
Screenshot: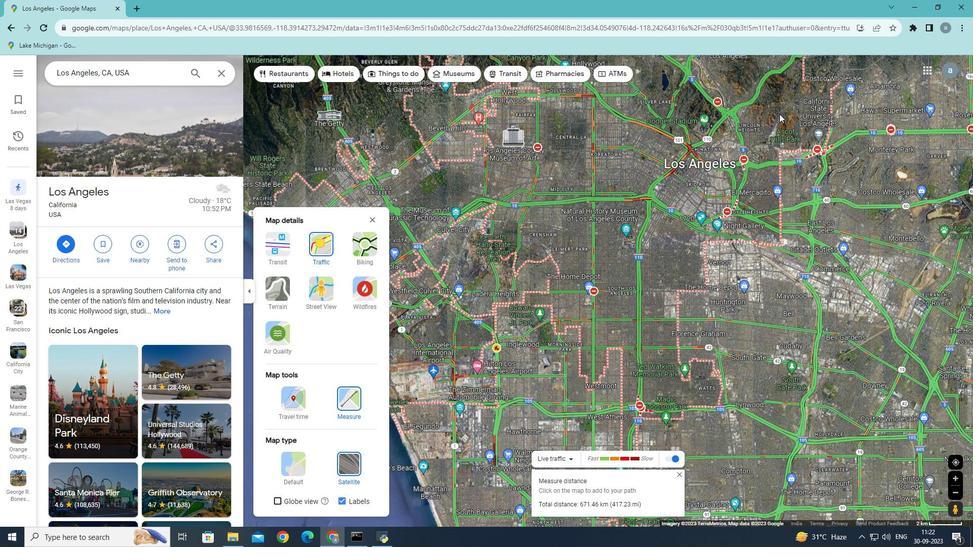
Action: Mouse scrolled (780, 114) with delta (0, 0)
Screenshot: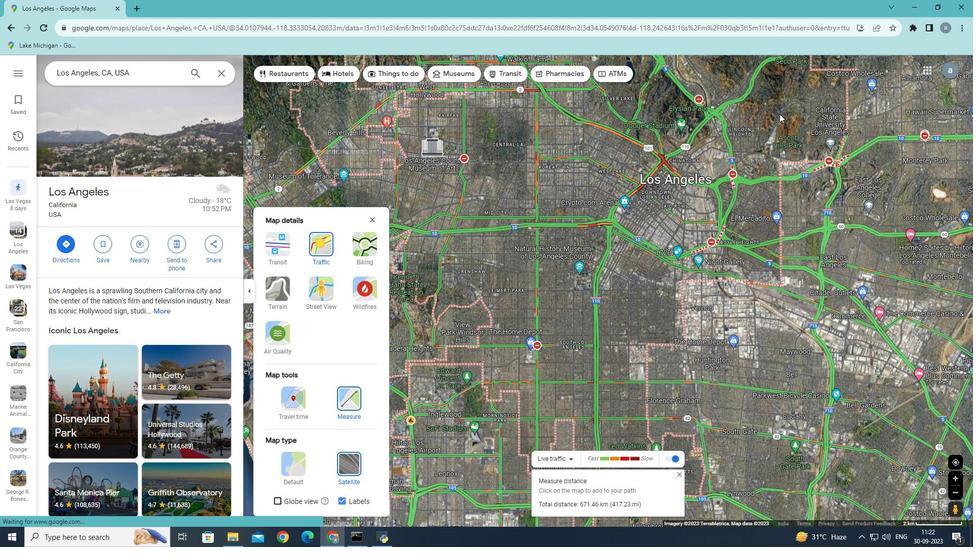 
Action: Mouse scrolled (780, 114) with delta (0, 0)
Screenshot: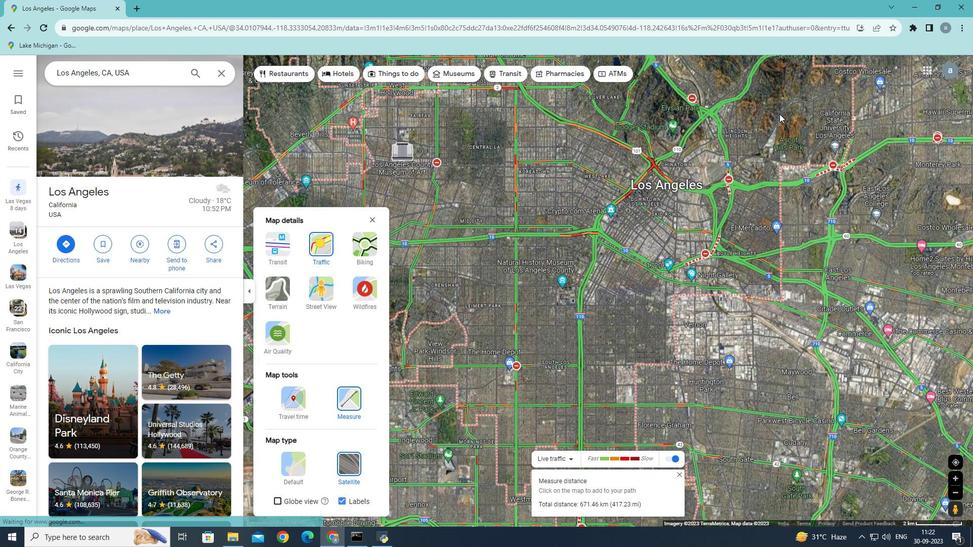 
Action: Mouse scrolled (780, 114) with delta (0, 0)
Screenshot: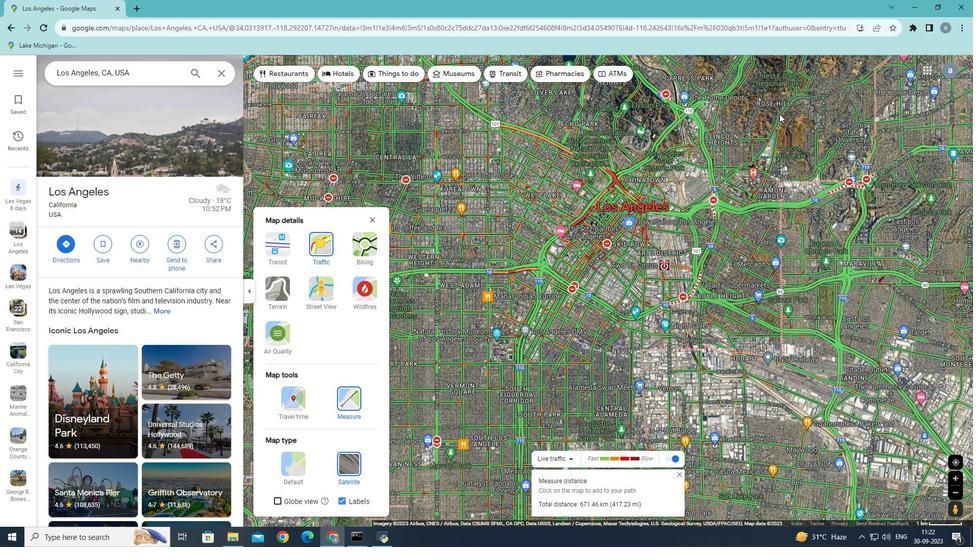 
Action: Mouse scrolled (780, 114) with delta (0, 0)
Screenshot: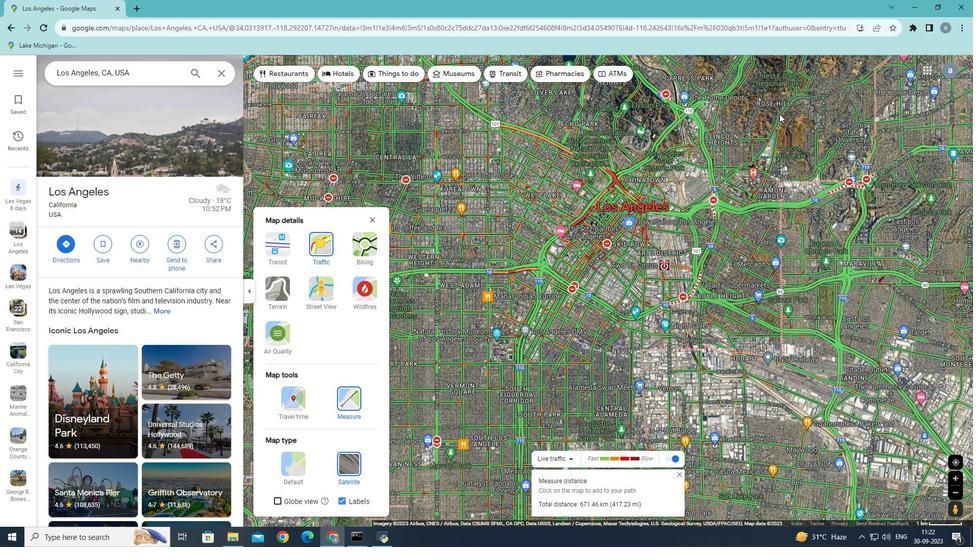 
Action: Mouse scrolled (780, 114) with delta (0, 0)
Screenshot: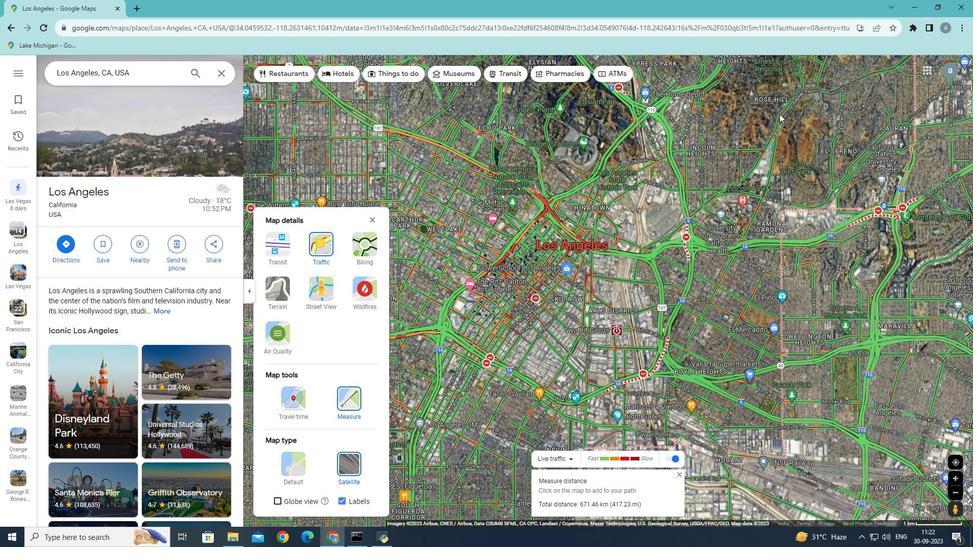 
Action: Mouse scrolled (780, 114) with delta (0, 0)
Screenshot: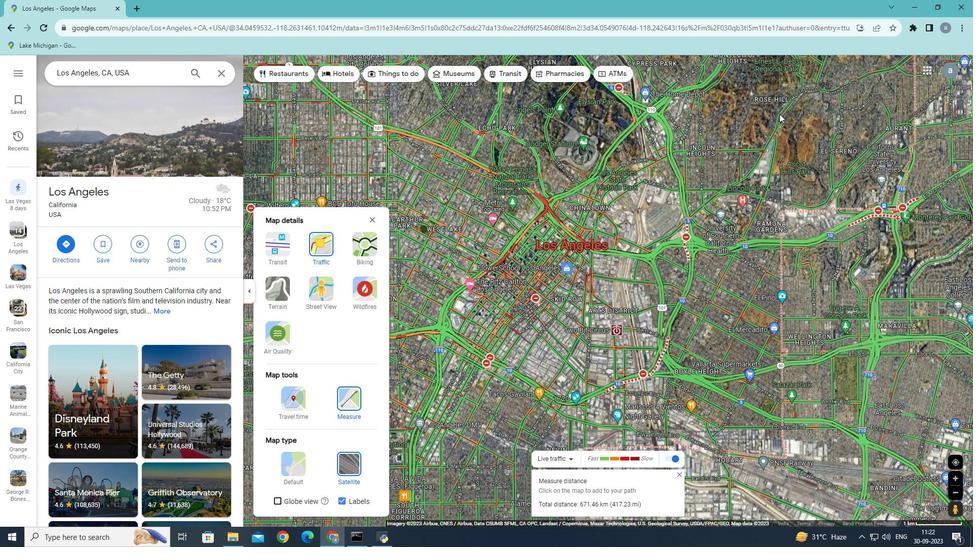 
Action: Mouse moved to (465, 255)
Screenshot: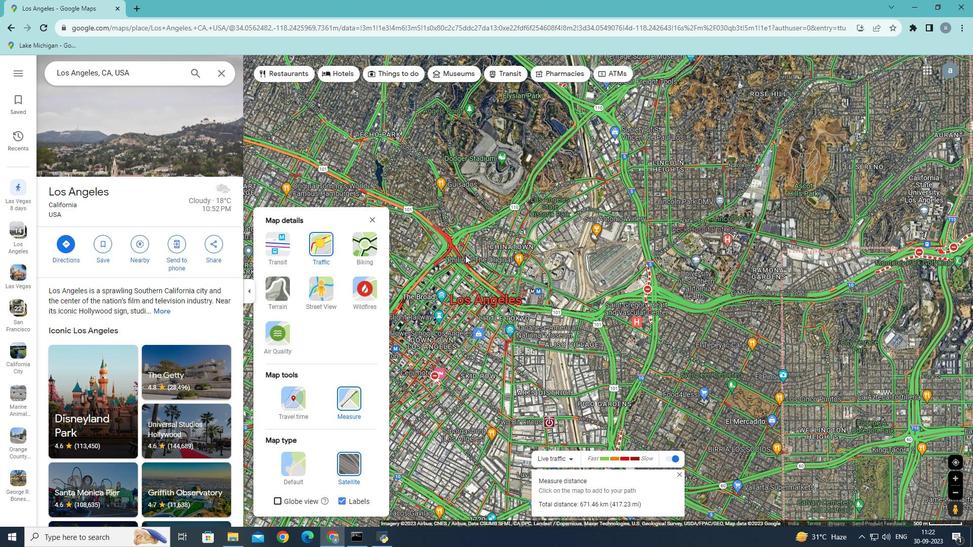 
Action: Mouse scrolled (465, 256) with delta (0, 0)
Screenshot: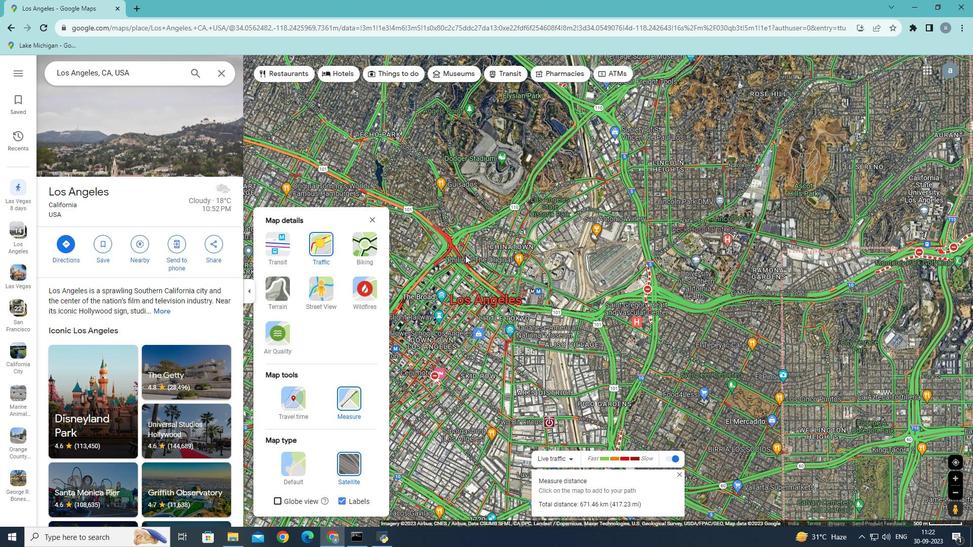 
Action: Mouse scrolled (465, 256) with delta (0, 0)
Screenshot: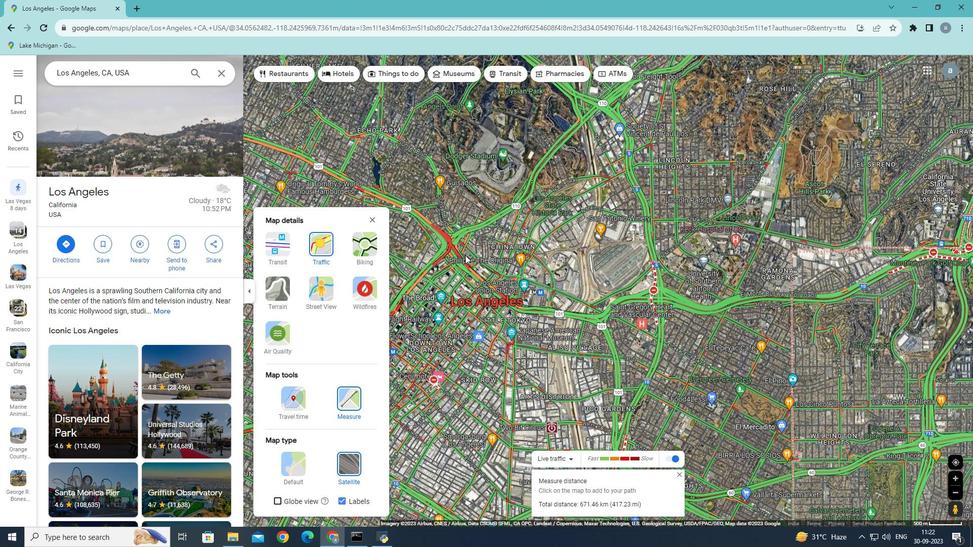 
Action: Mouse scrolled (465, 256) with delta (0, 0)
Screenshot: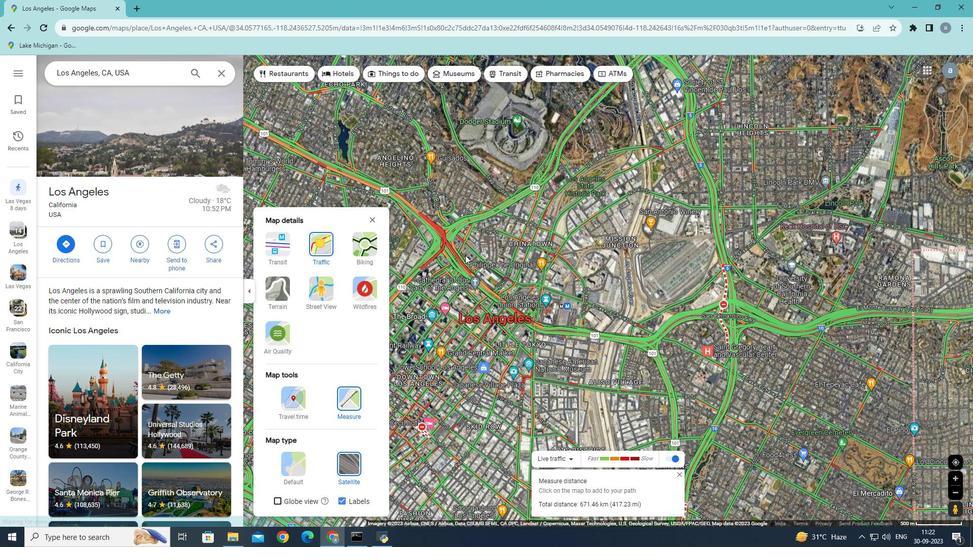 
Action: Mouse scrolled (465, 256) with delta (0, 0)
Screenshot: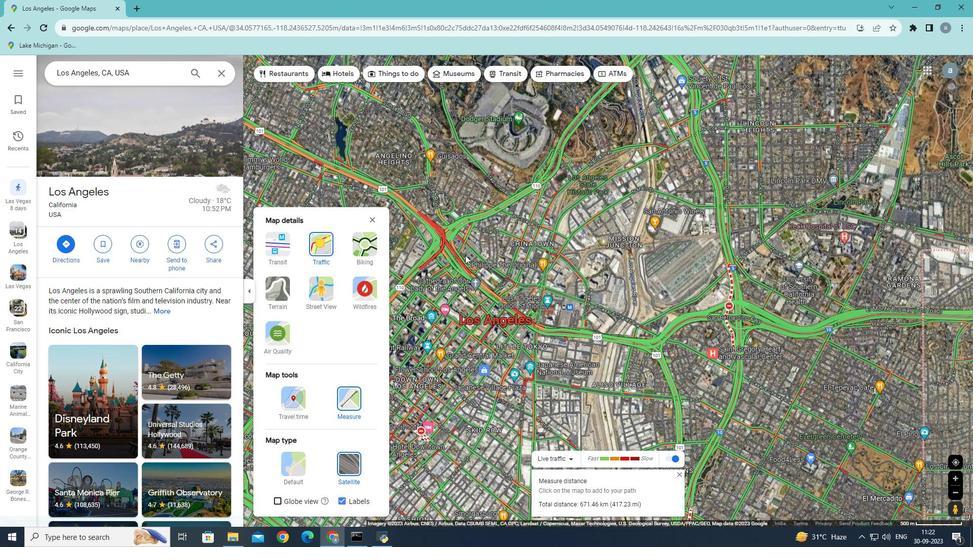 
Action: Mouse moved to (464, 273)
Screenshot: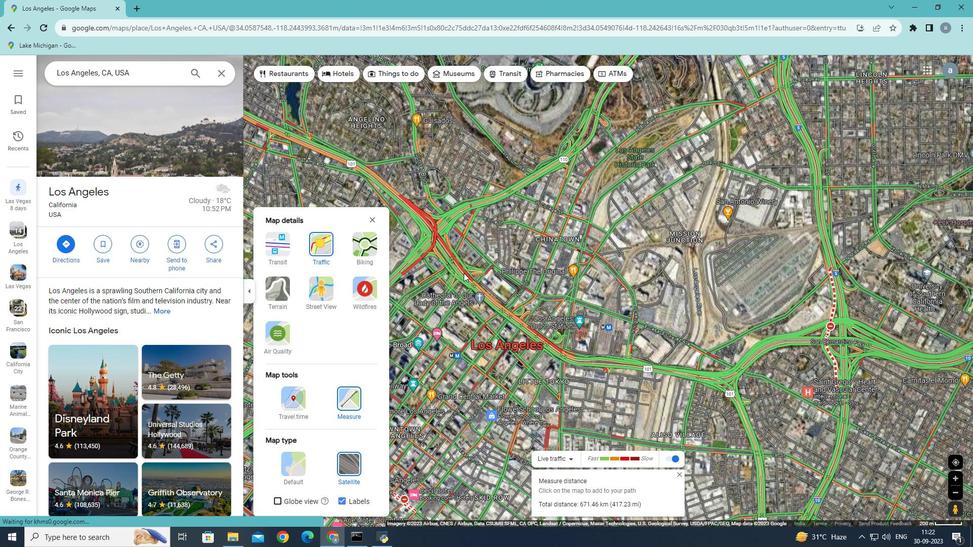 
Action: Mouse scrolled (464, 273) with delta (0, 0)
Screenshot: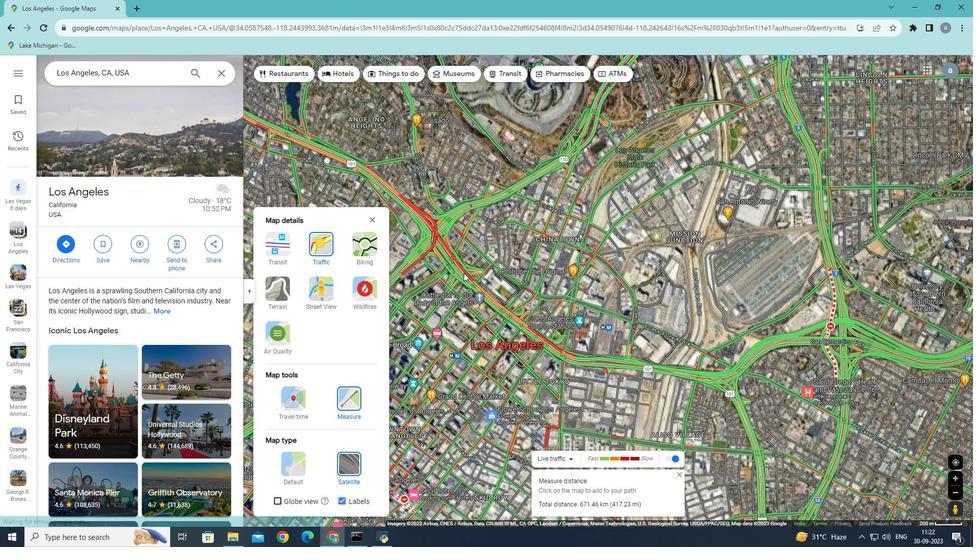 
Action: Mouse scrolled (464, 273) with delta (0, 0)
Screenshot: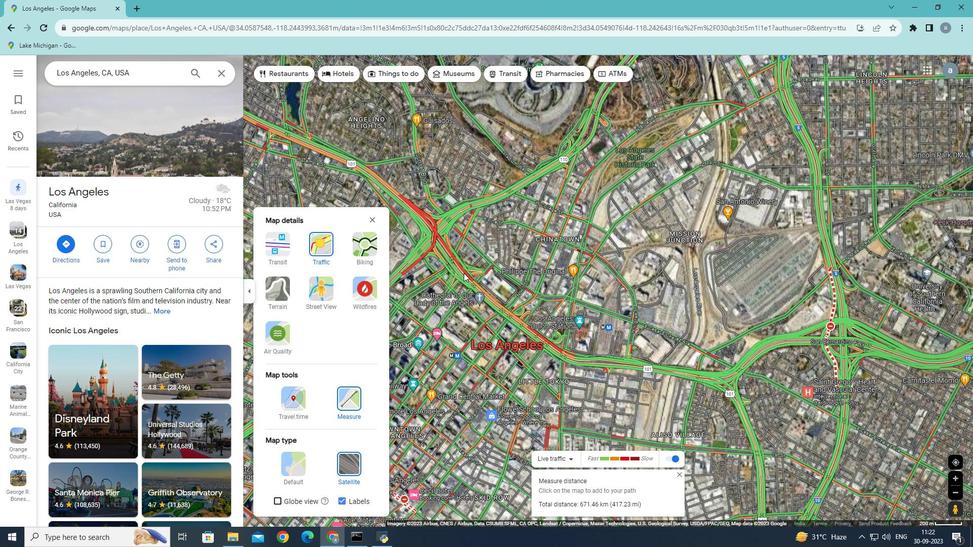 
Action: Mouse scrolled (464, 273) with delta (0, 0)
Screenshot: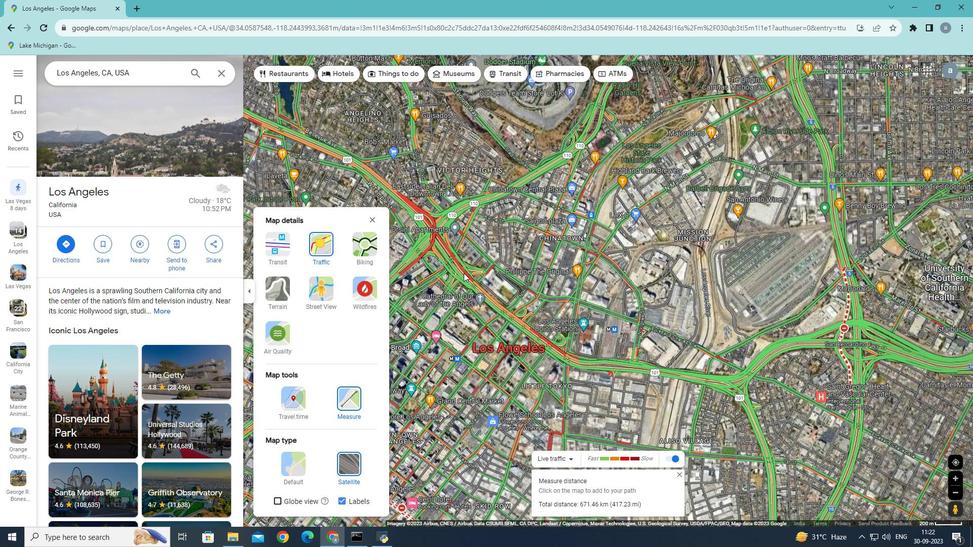 
Action: Mouse scrolled (464, 272) with delta (0, 0)
Screenshot: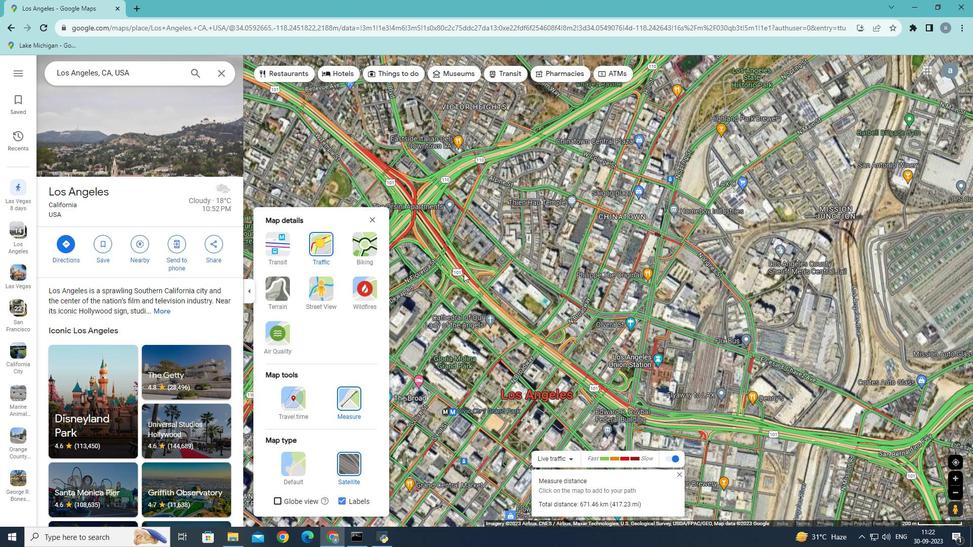 
Action: Mouse scrolled (464, 272) with delta (0, 0)
Screenshot: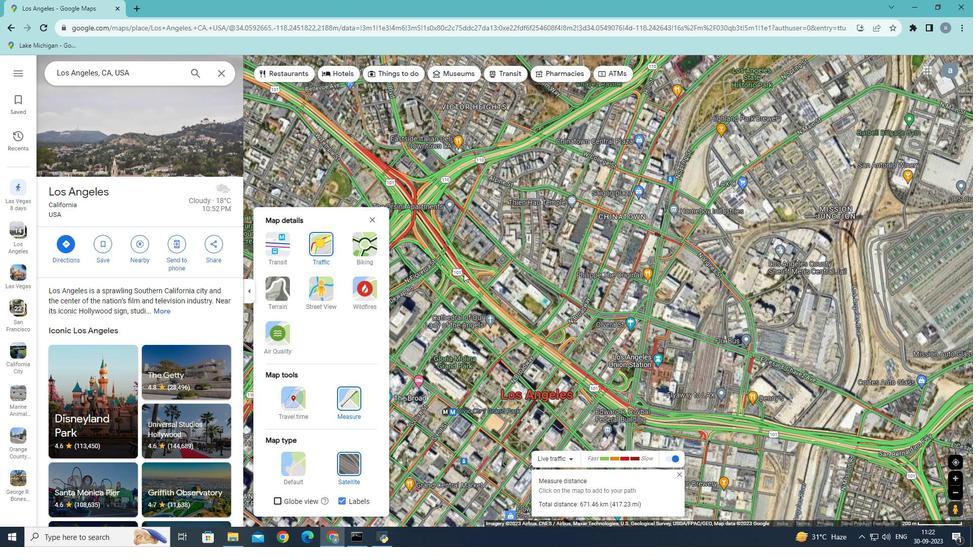 
Action: Mouse scrolled (464, 272) with delta (0, 0)
Screenshot: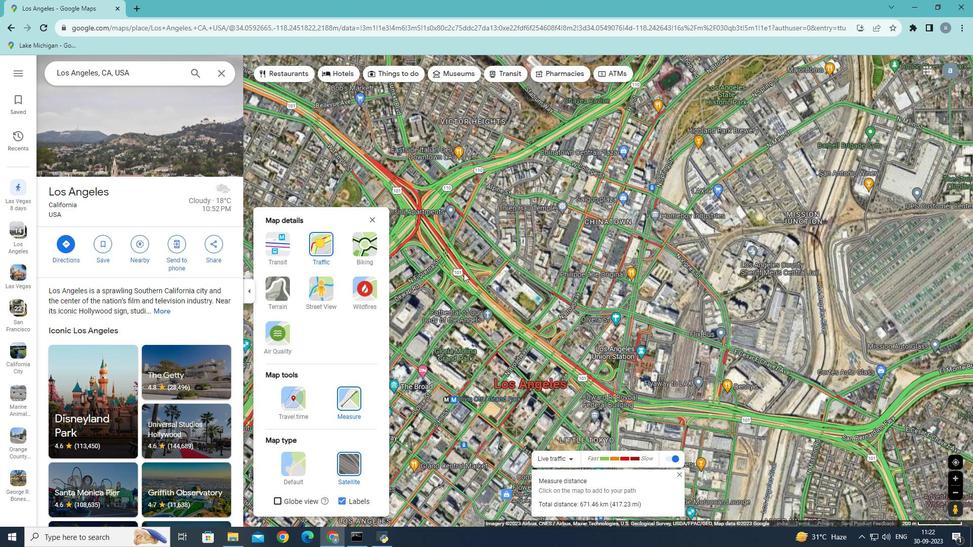 
Action: Mouse scrolled (464, 272) with delta (0, 0)
Screenshot: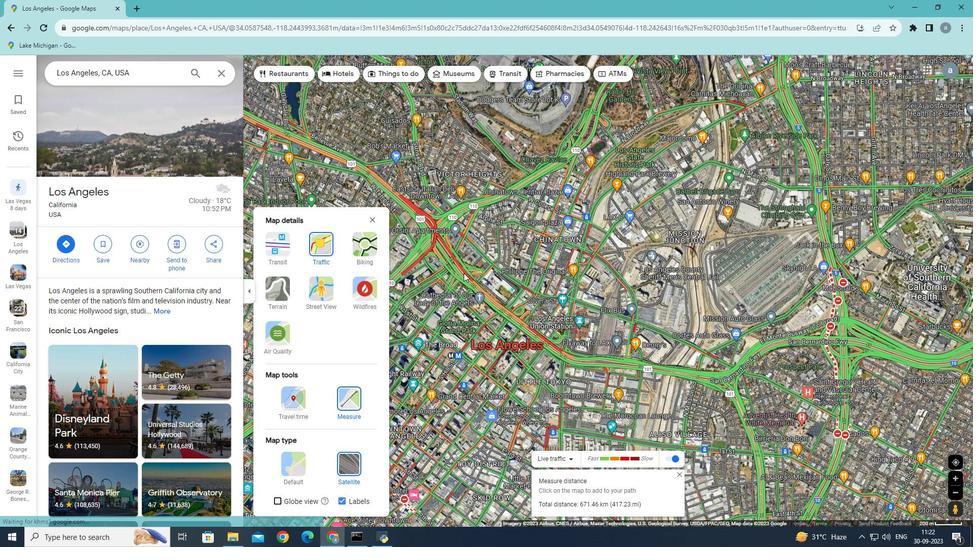 
Action: Mouse scrolled (464, 272) with delta (0, 0)
Screenshot: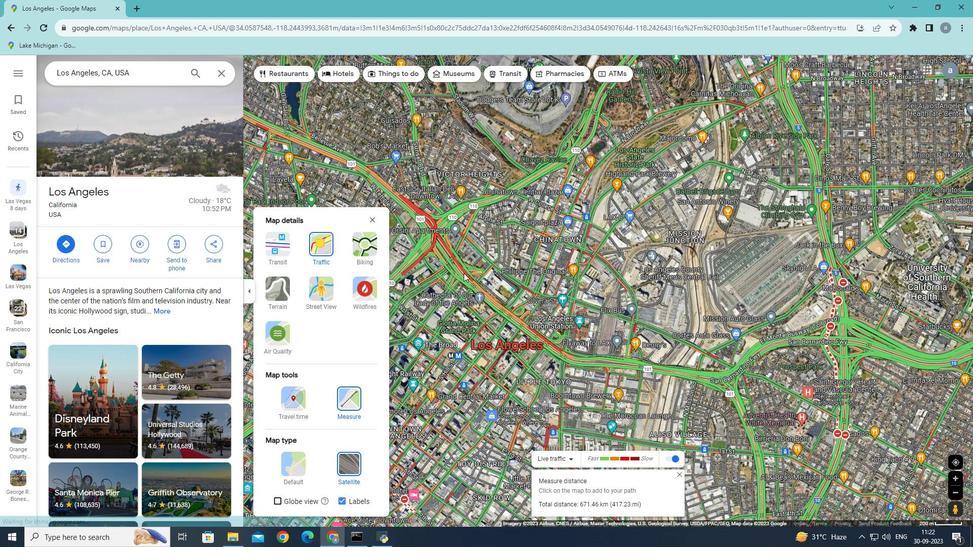 
Action: Mouse scrolled (464, 272) with delta (0, 0)
Screenshot: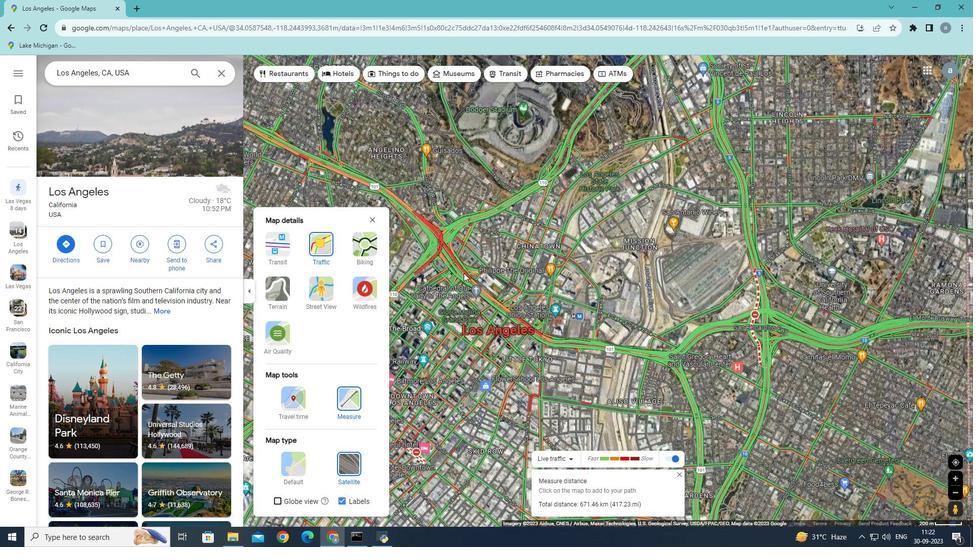 
Action: Mouse scrolled (464, 272) with delta (0, 0)
Screenshot: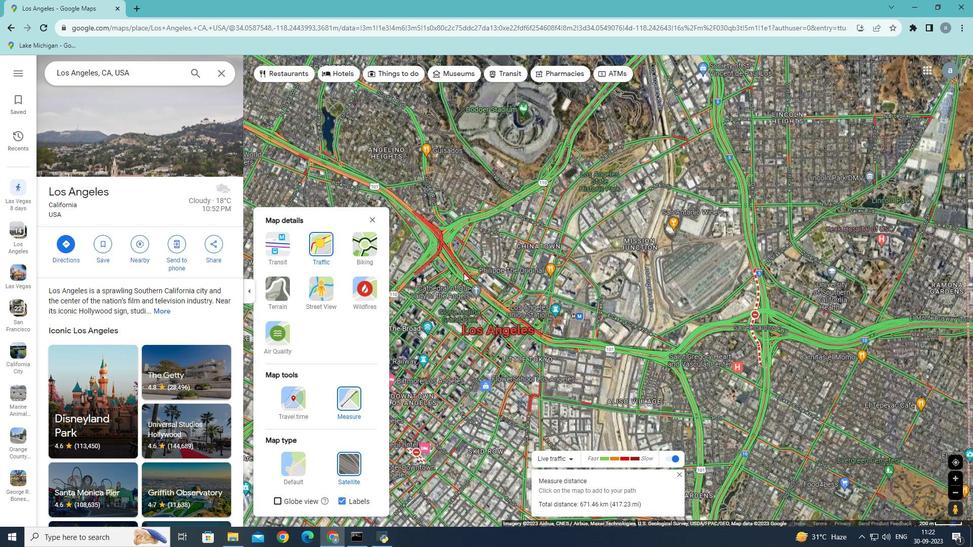 
Action: Mouse scrolled (464, 272) with delta (0, 0)
Screenshot: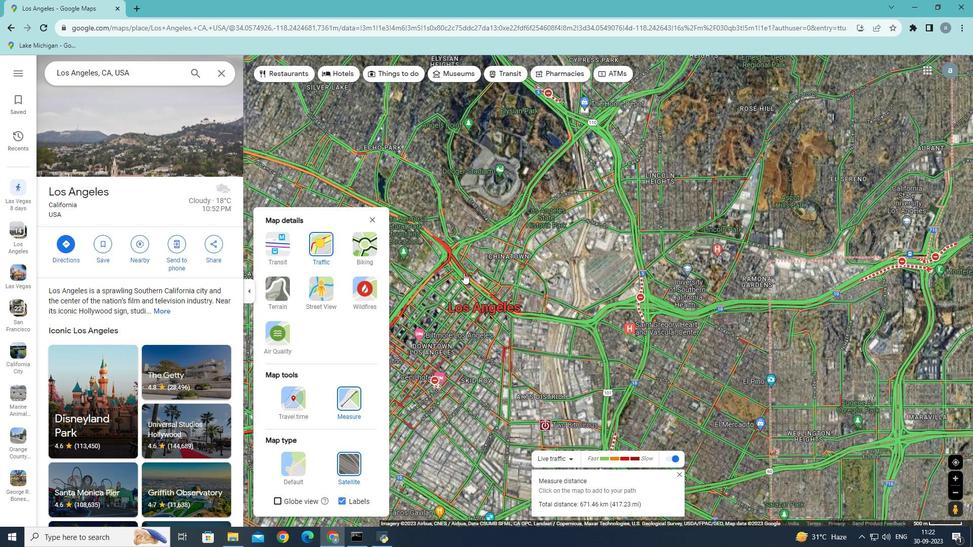 
Action: Mouse scrolled (464, 272) with delta (0, 0)
Screenshot: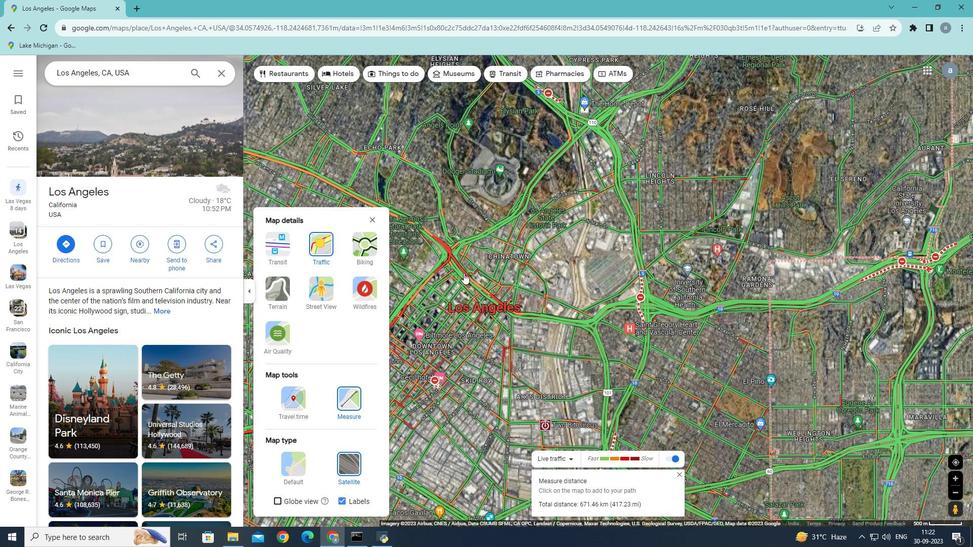 
Action: Mouse scrolled (464, 272) with delta (0, 0)
Screenshot: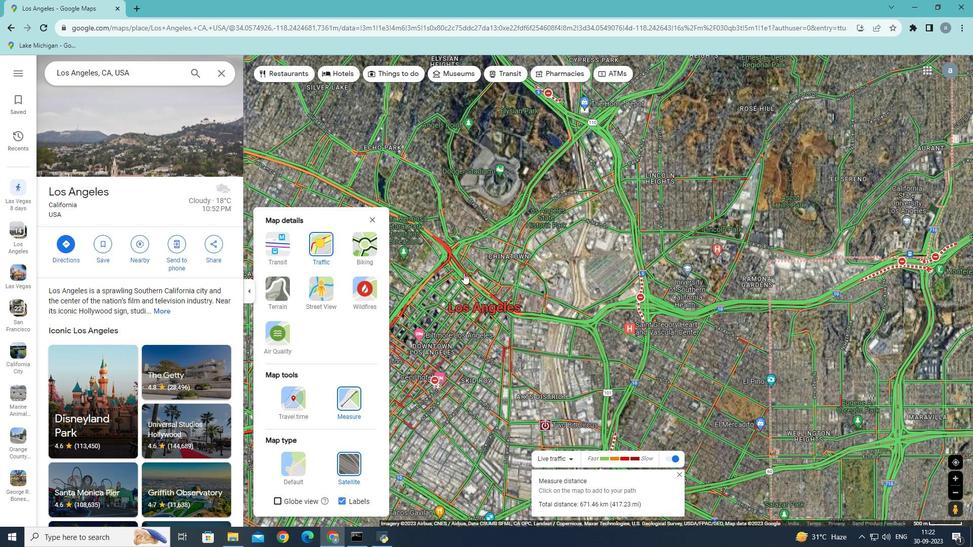 
Action: Mouse scrolled (464, 272) with delta (0, 0)
Screenshot: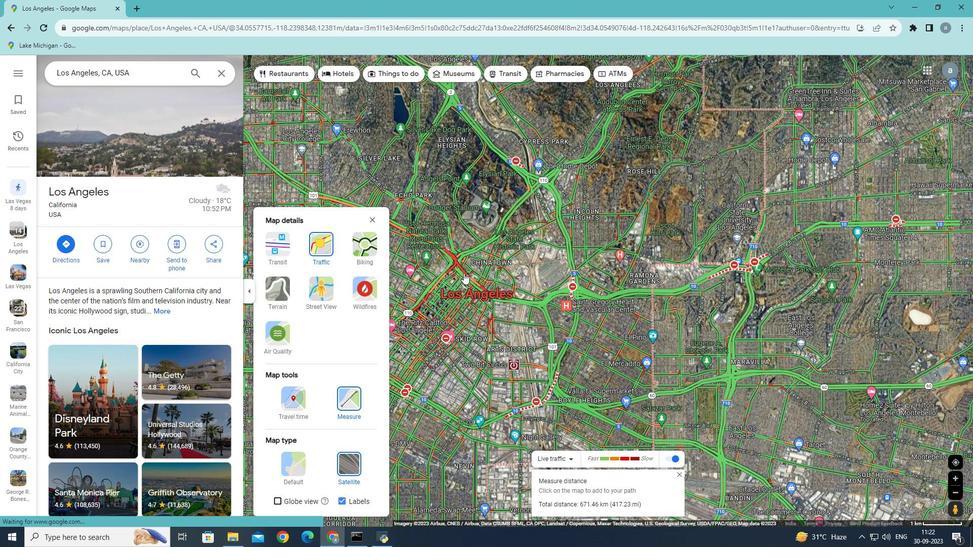 
Action: Mouse scrolled (464, 272) with delta (0, 0)
Screenshot: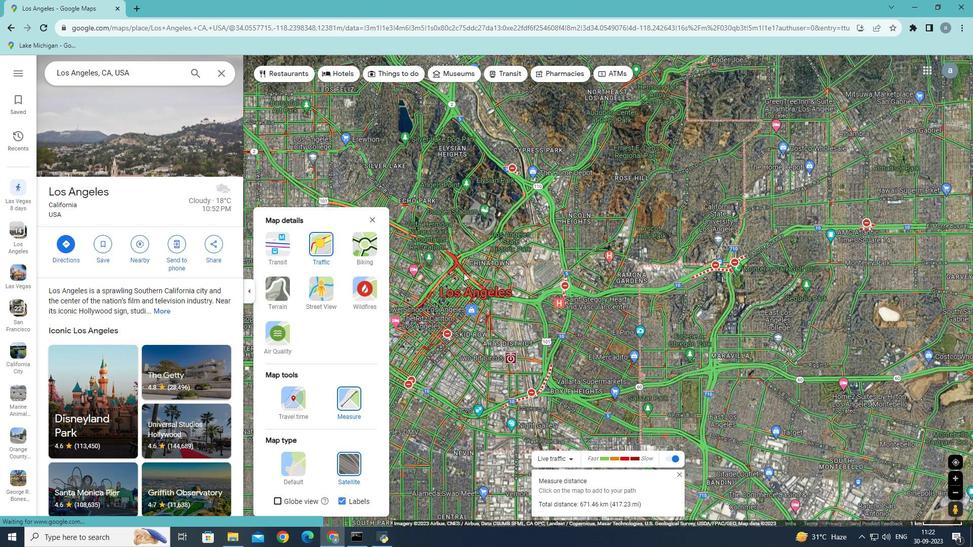 
Action: Mouse scrolled (464, 272) with delta (0, 0)
Screenshot: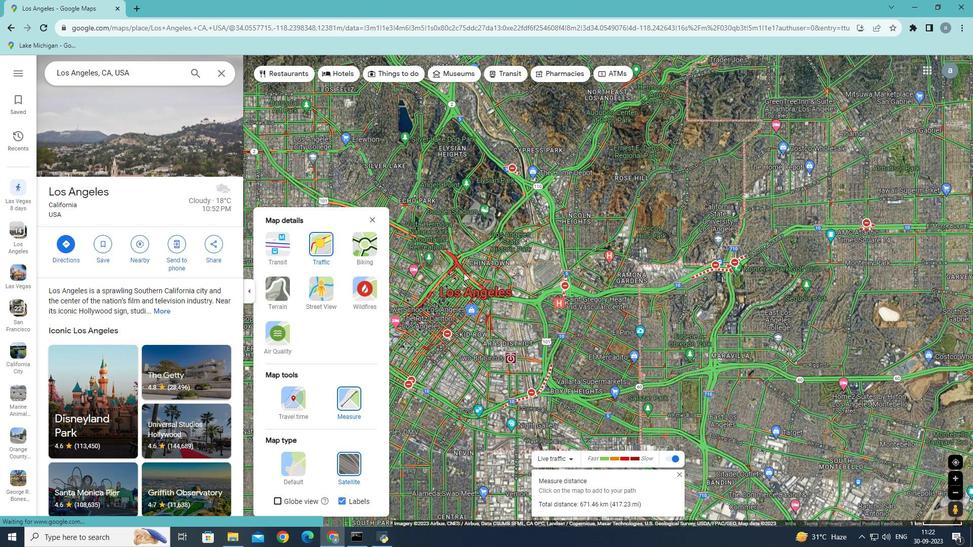 
Action: Mouse scrolled (464, 272) with delta (0, 0)
Screenshot: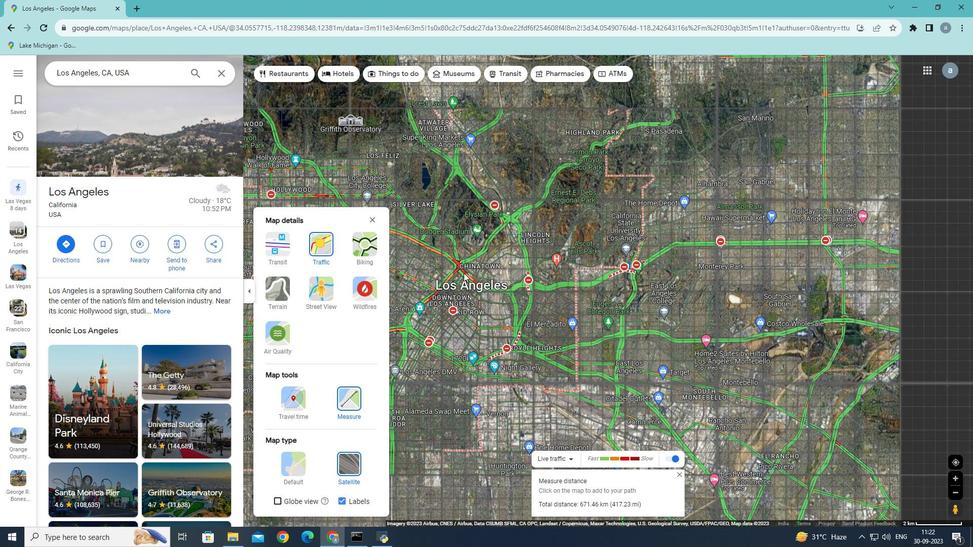 
Action: Mouse moved to (373, 219)
Screenshot: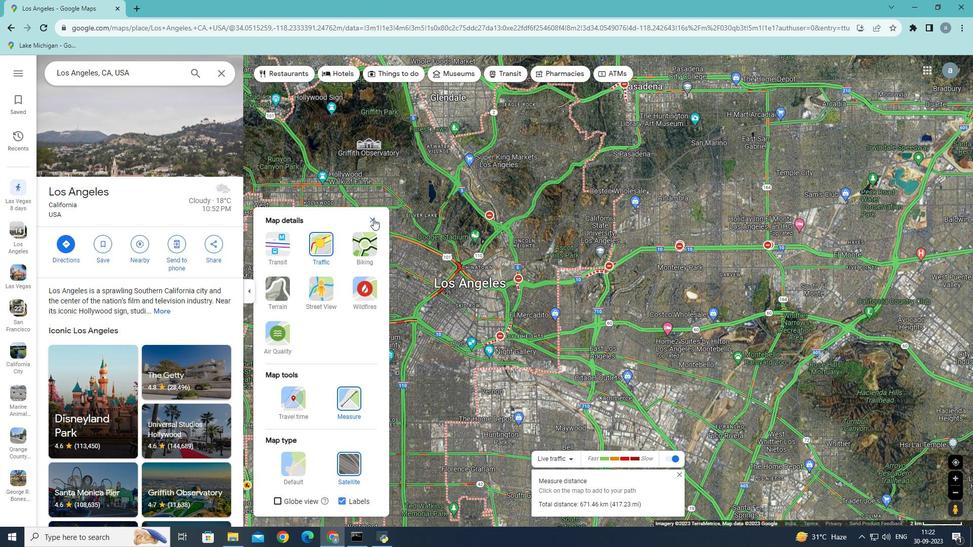 
Action: Mouse pressed left at (373, 219)
Screenshot: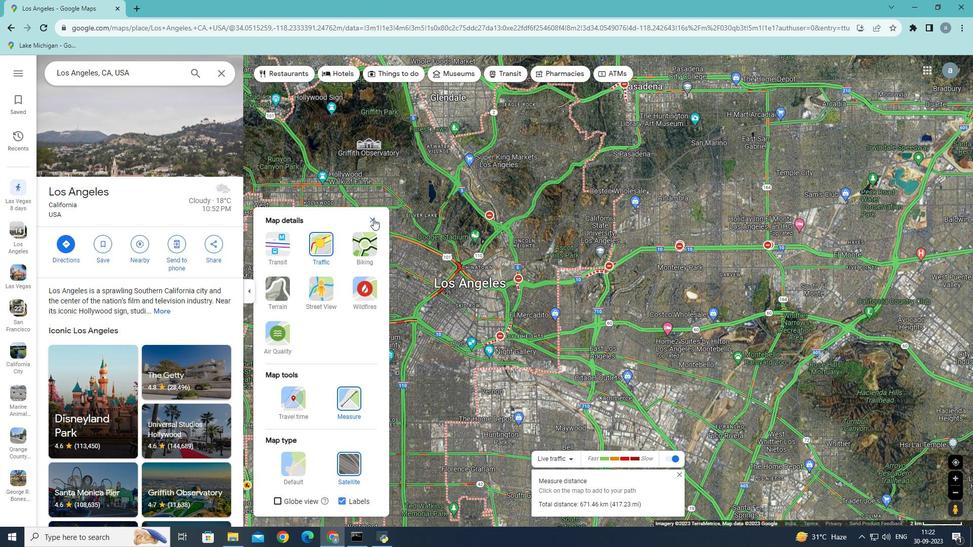 
Action: Mouse moved to (375, 244)
Screenshot: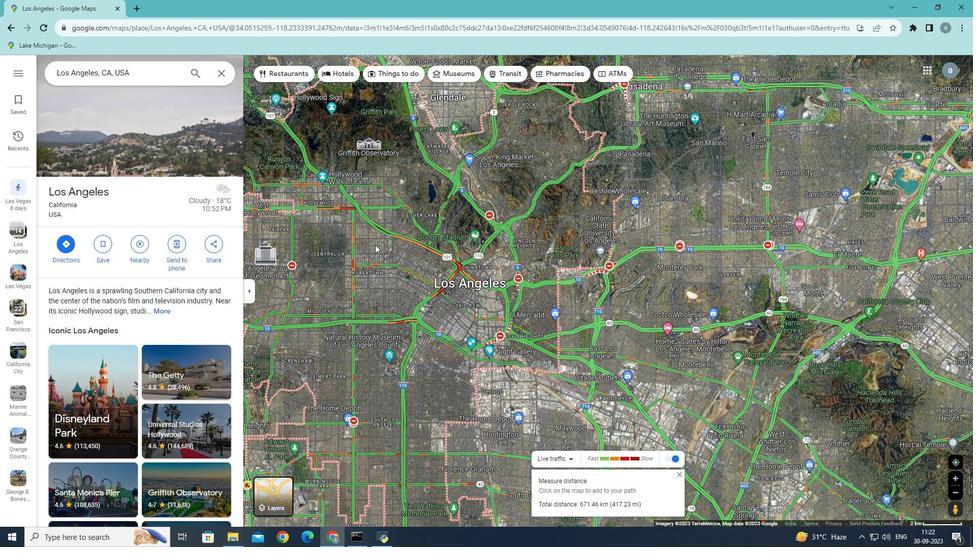 
